 Task: Search one way flight ticket for 2 adults, 2 infants in seat and 1 infant on lap in first from Portland: Portland International Airport to Raleigh: Raleigh-durham International Airport on 8-5-2023. Choice of flights is Delta. Number of bags: 1 checked bag. Price is upto 95000. Outbound departure time preference is 6:15.
Action: Mouse moved to (282, 257)
Screenshot: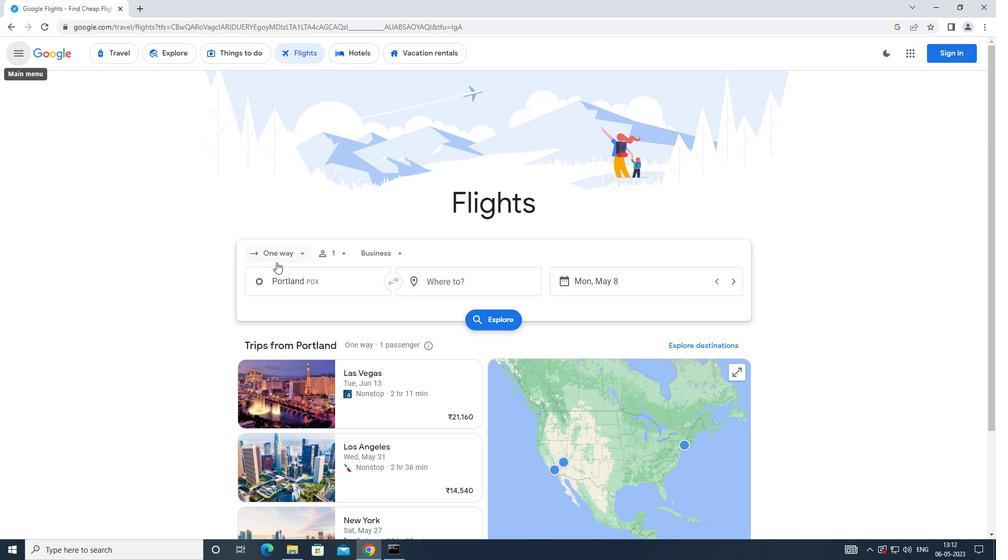 
Action: Mouse pressed left at (282, 257)
Screenshot: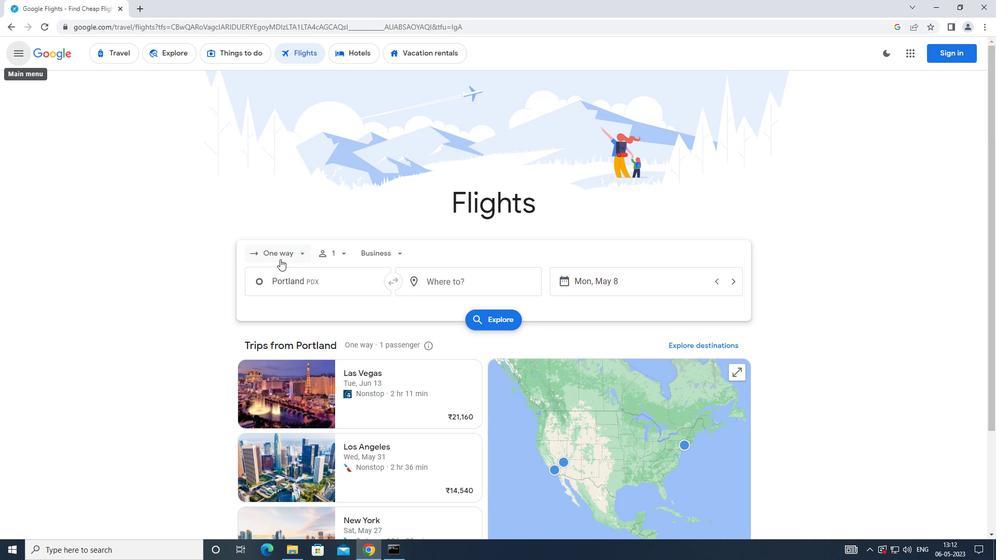 
Action: Mouse moved to (293, 296)
Screenshot: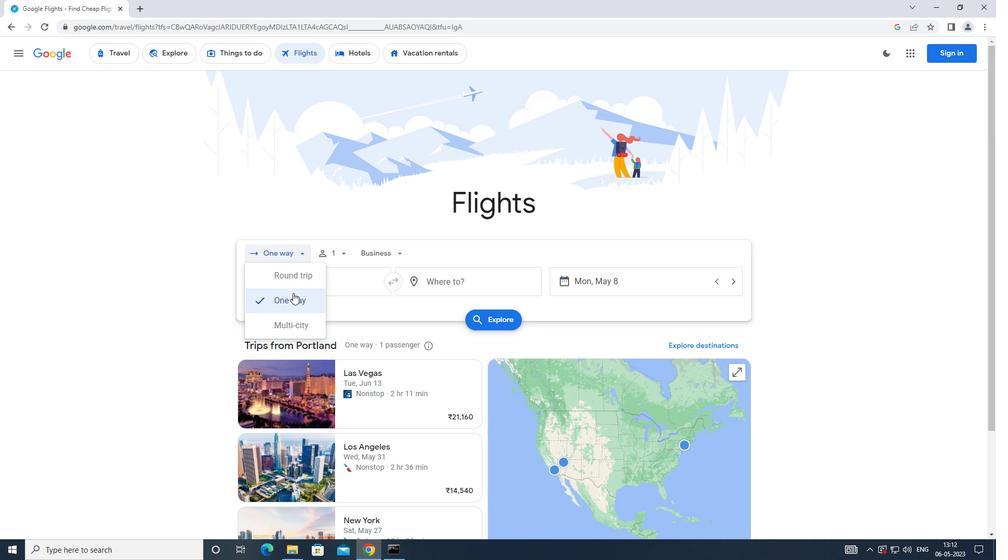 
Action: Mouse pressed left at (293, 296)
Screenshot: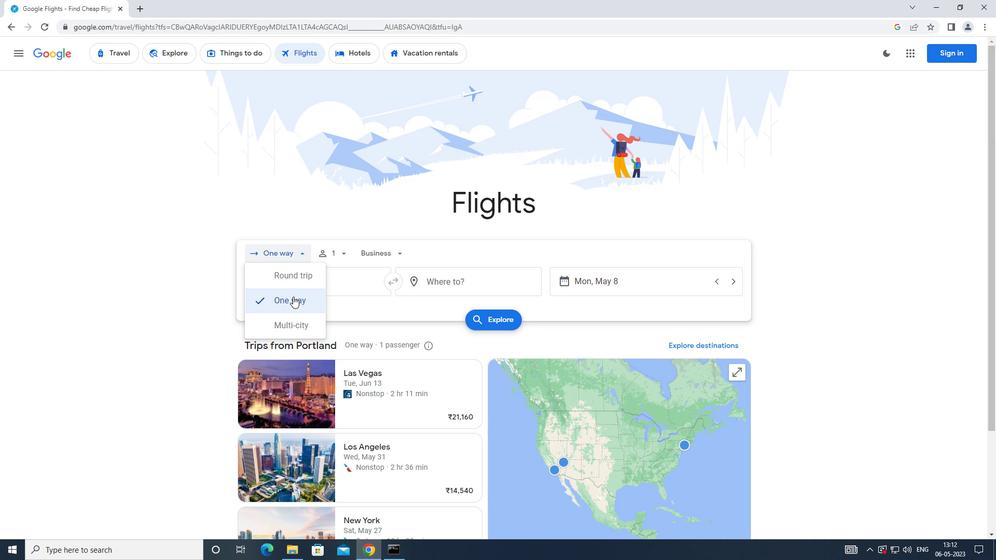 
Action: Mouse moved to (344, 252)
Screenshot: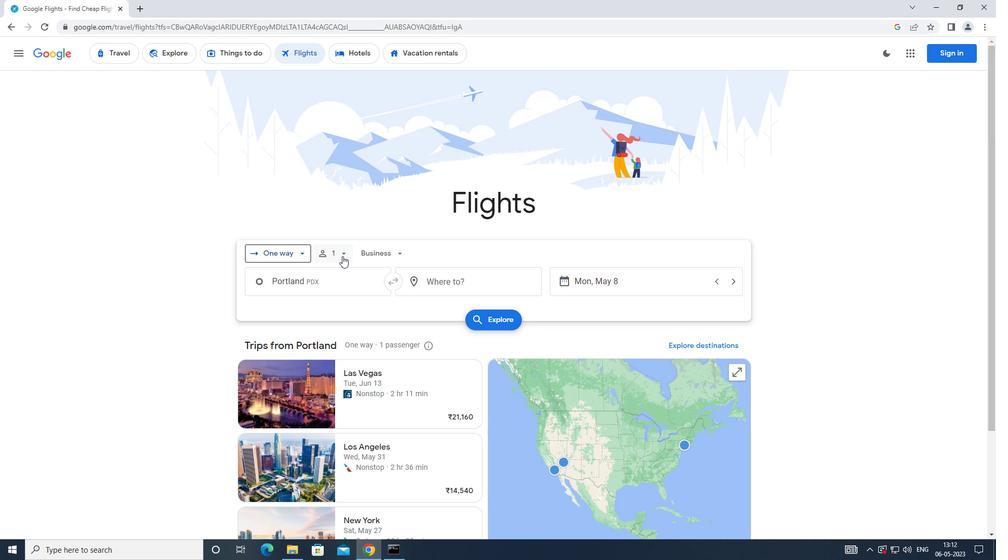 
Action: Mouse pressed left at (344, 252)
Screenshot: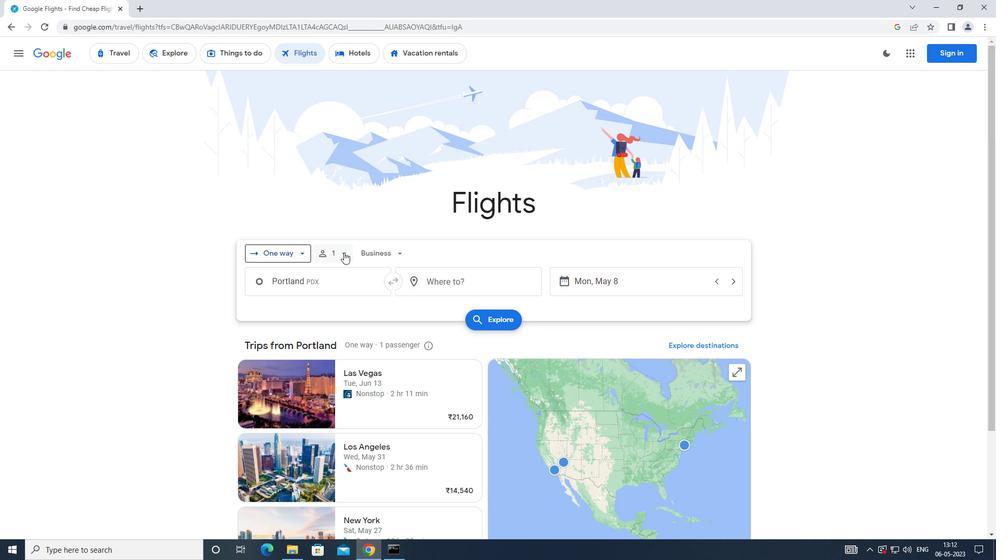 
Action: Mouse moved to (427, 283)
Screenshot: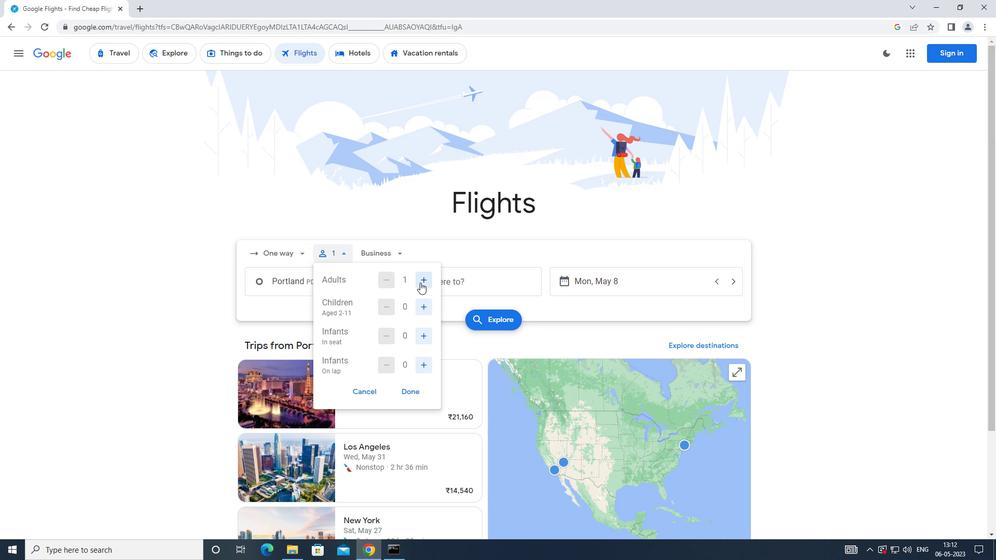 
Action: Mouse pressed left at (427, 283)
Screenshot: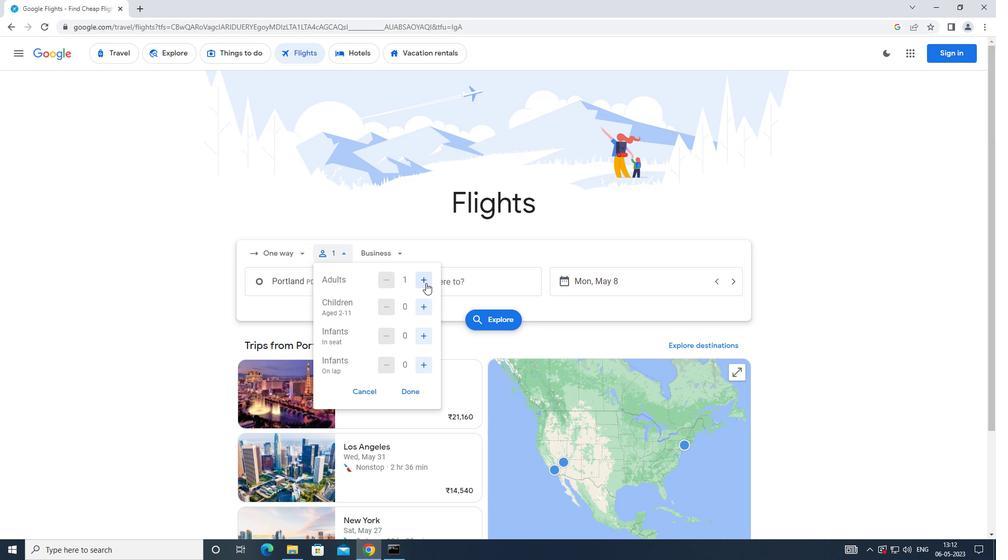 
Action: Mouse moved to (427, 311)
Screenshot: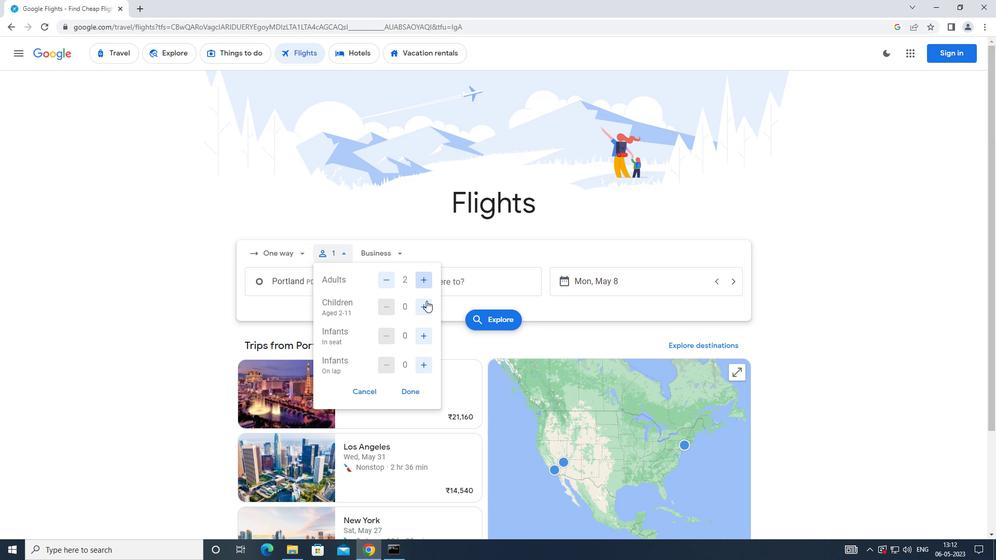 
Action: Mouse pressed left at (427, 311)
Screenshot: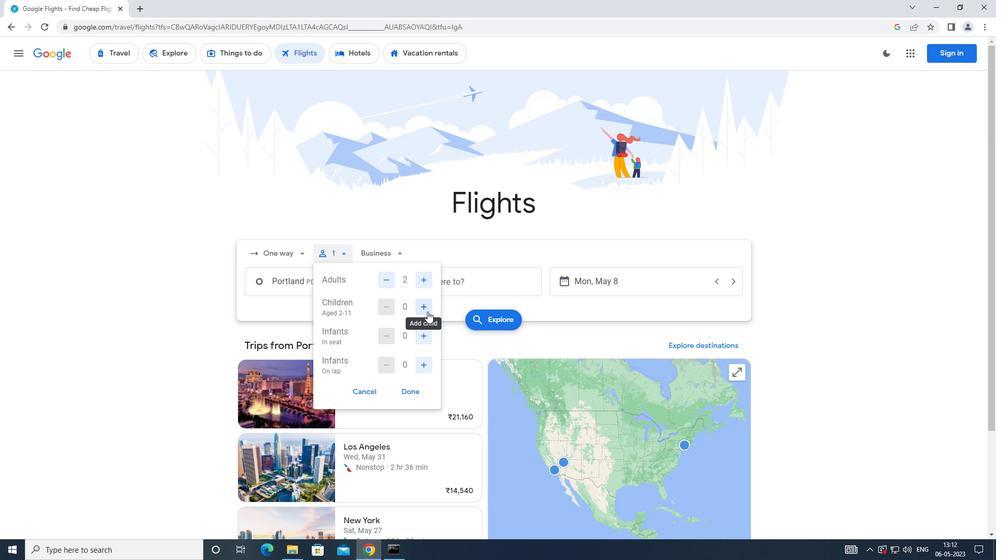 
Action: Mouse moved to (377, 306)
Screenshot: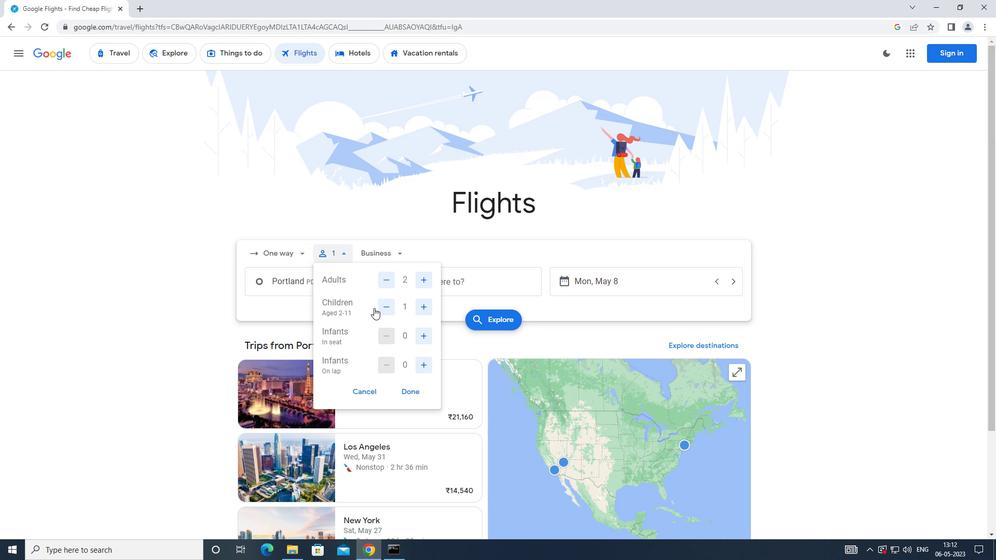 
Action: Mouse pressed left at (377, 306)
Screenshot: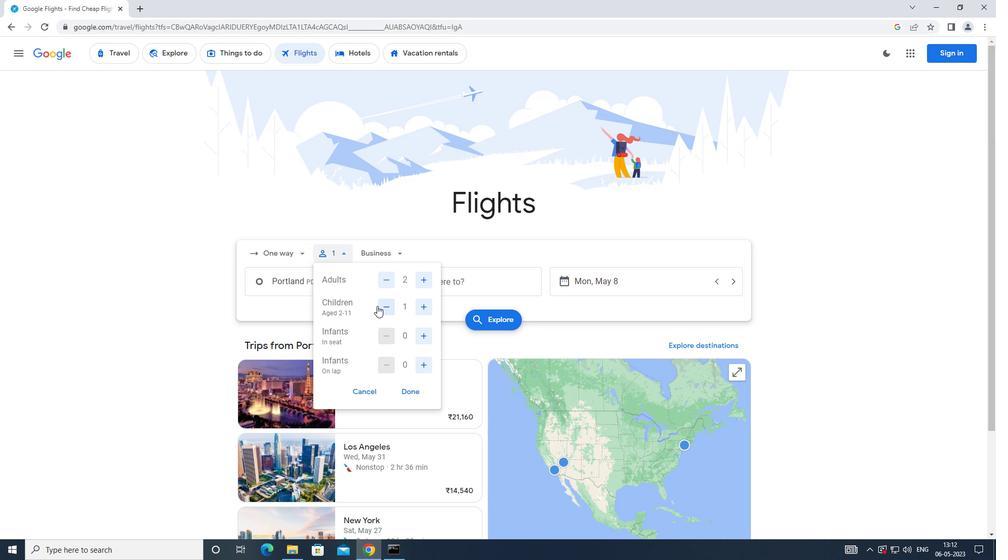
Action: Mouse moved to (425, 341)
Screenshot: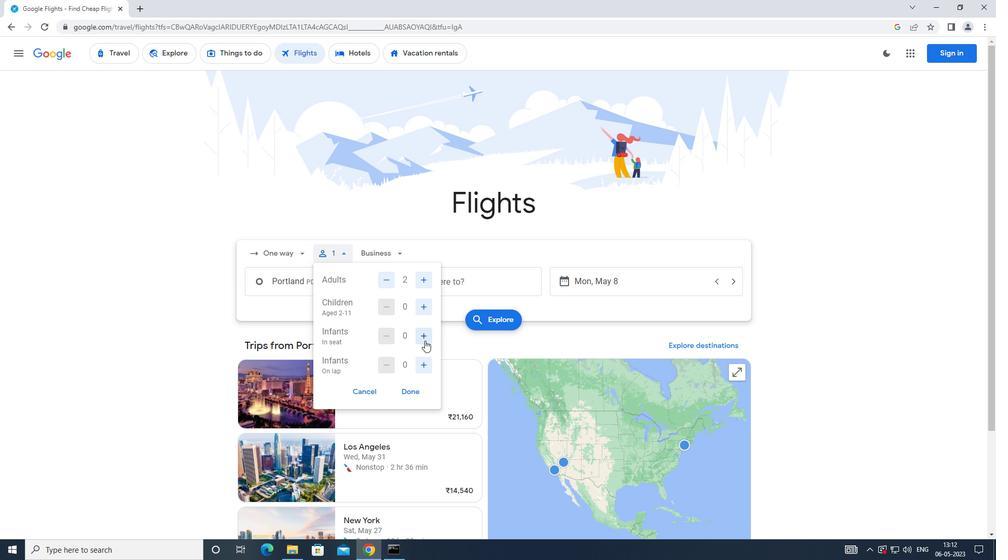 
Action: Mouse pressed left at (425, 341)
Screenshot: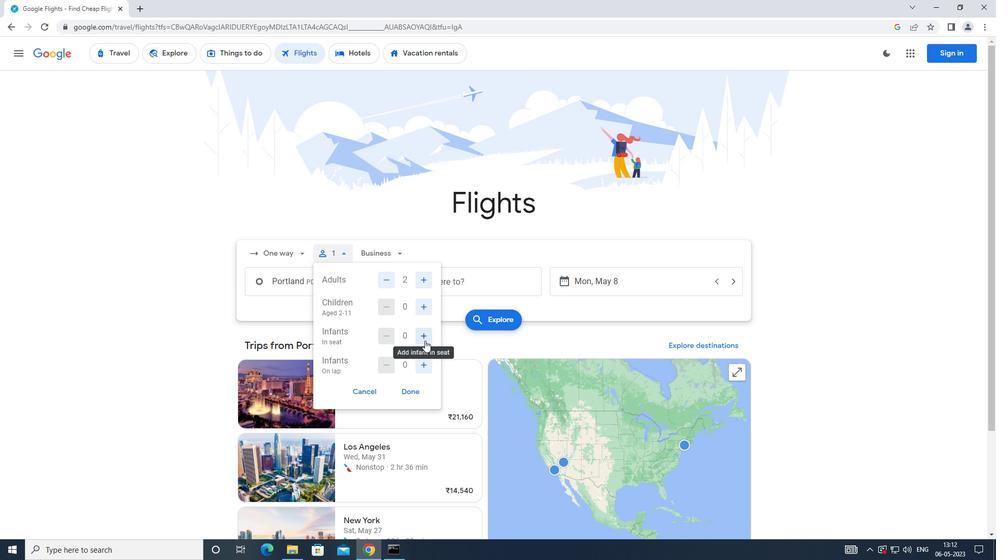 
Action: Mouse pressed left at (425, 341)
Screenshot: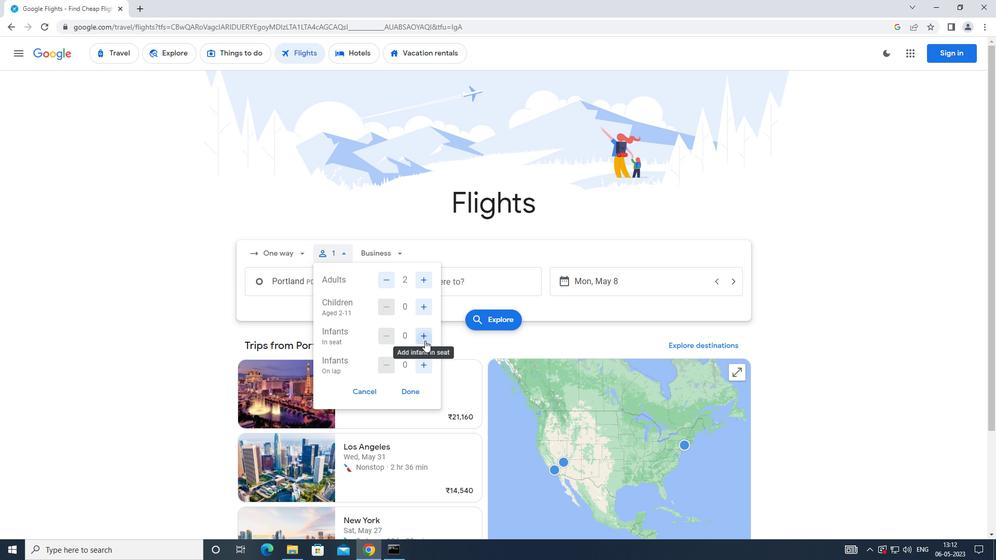 
Action: Mouse moved to (420, 364)
Screenshot: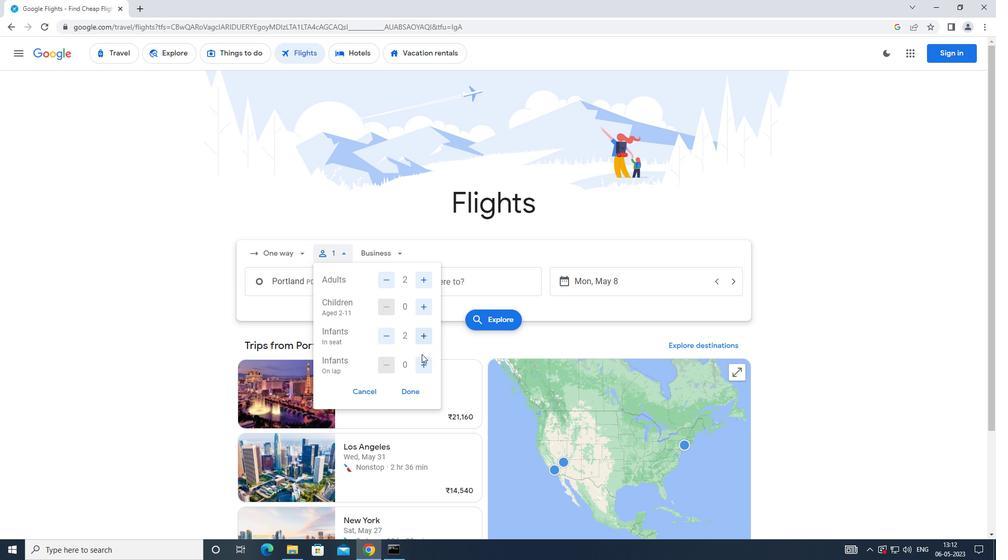 
Action: Mouse pressed left at (420, 364)
Screenshot: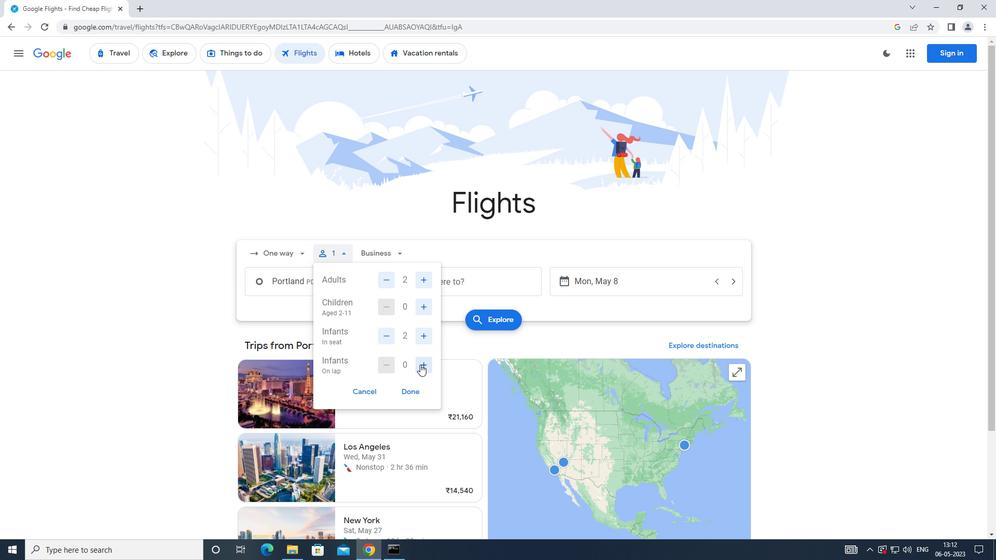 
Action: Mouse moved to (414, 389)
Screenshot: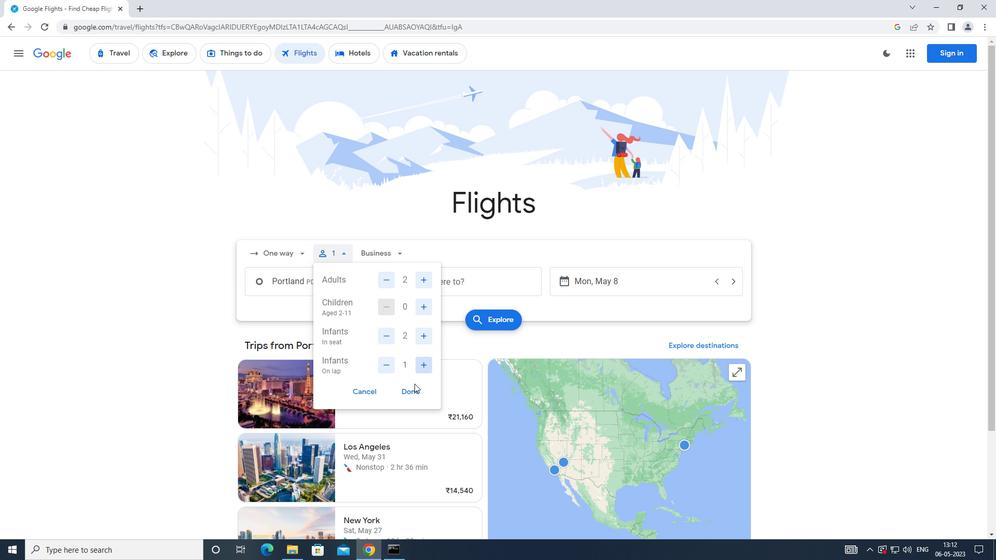 
Action: Mouse pressed left at (414, 389)
Screenshot: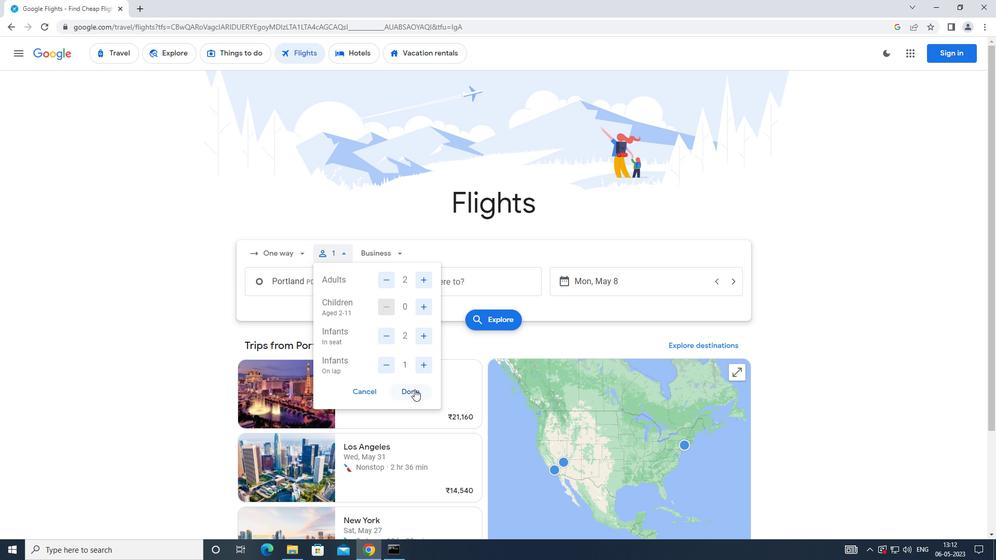 
Action: Mouse moved to (402, 254)
Screenshot: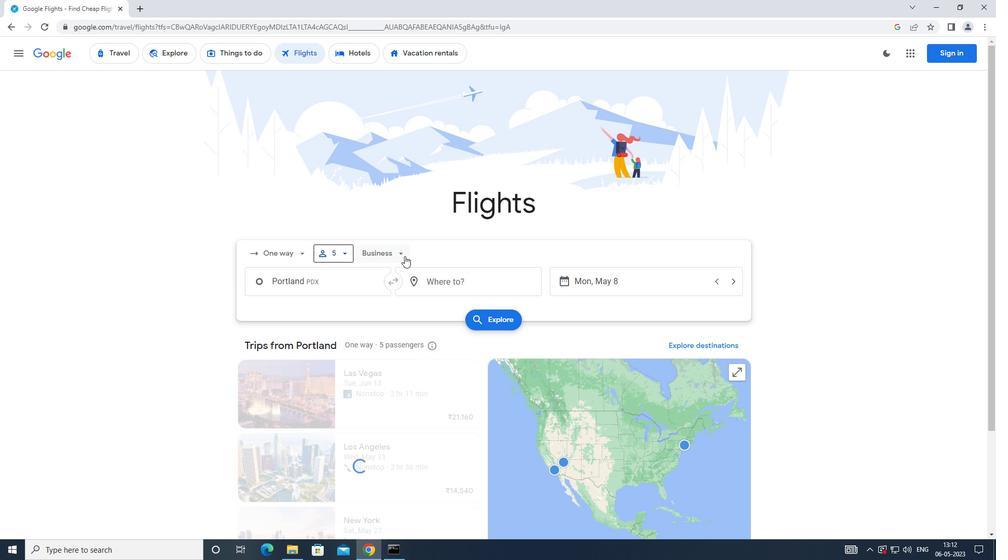 
Action: Mouse pressed left at (402, 254)
Screenshot: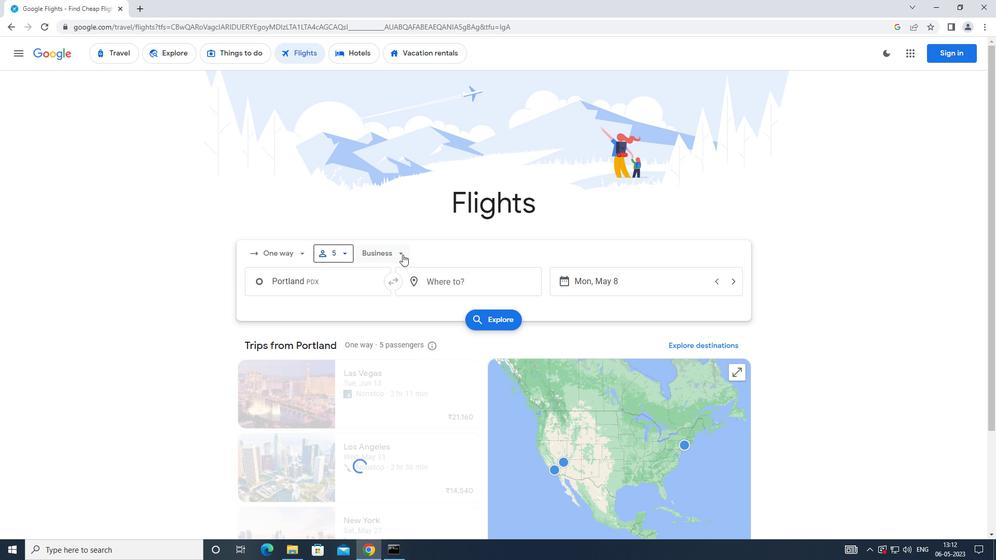 
Action: Mouse moved to (414, 356)
Screenshot: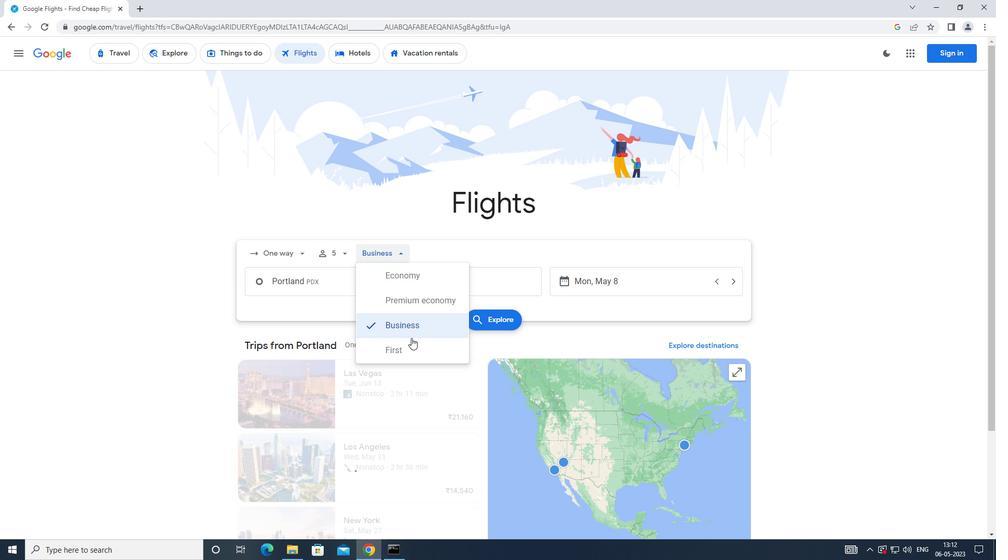 
Action: Mouse pressed left at (414, 356)
Screenshot: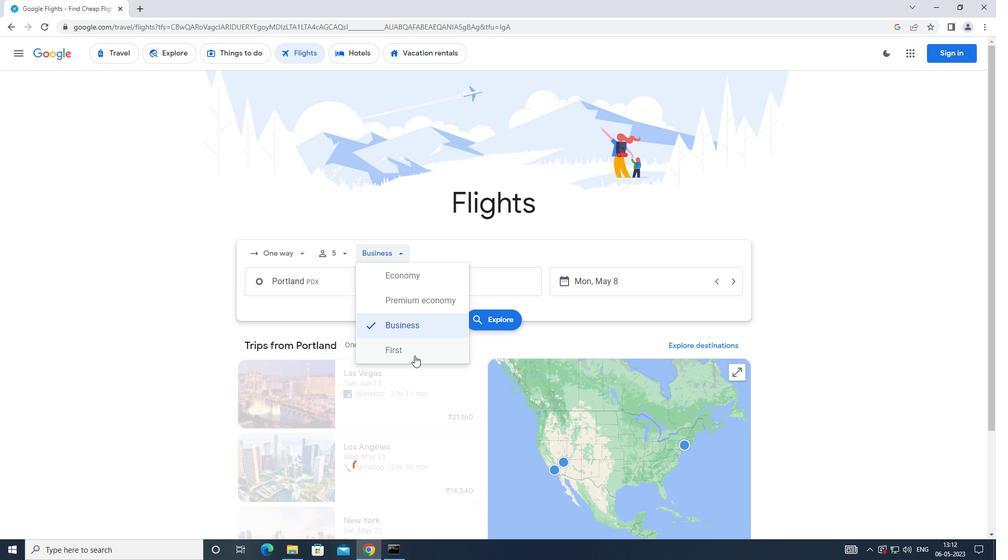 
Action: Mouse moved to (347, 287)
Screenshot: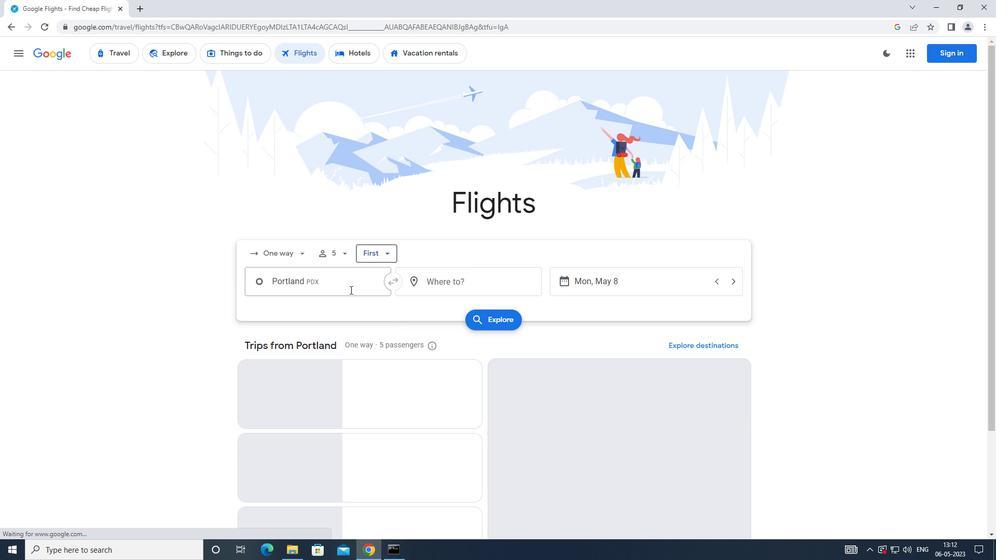 
Action: Mouse pressed left at (347, 287)
Screenshot: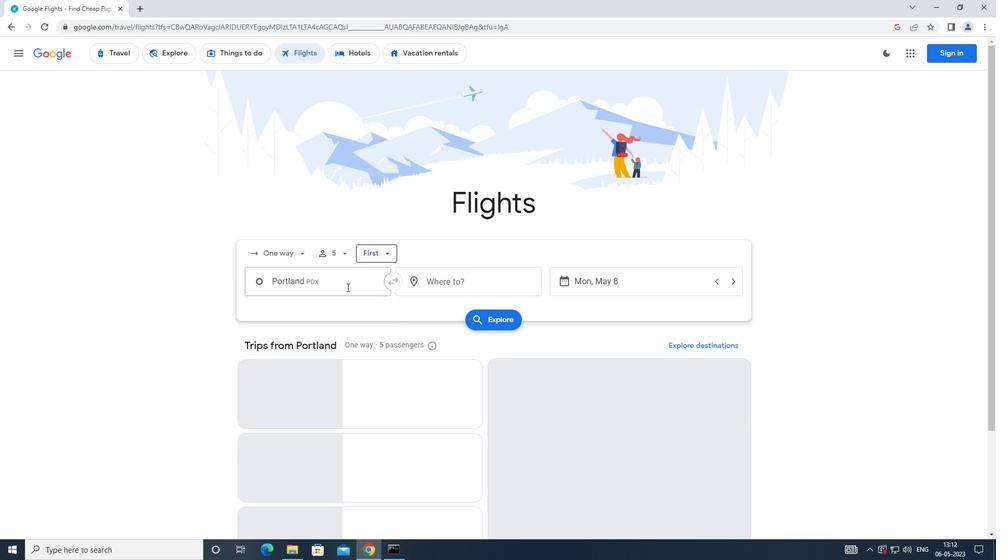 
Action: Mouse moved to (347, 334)
Screenshot: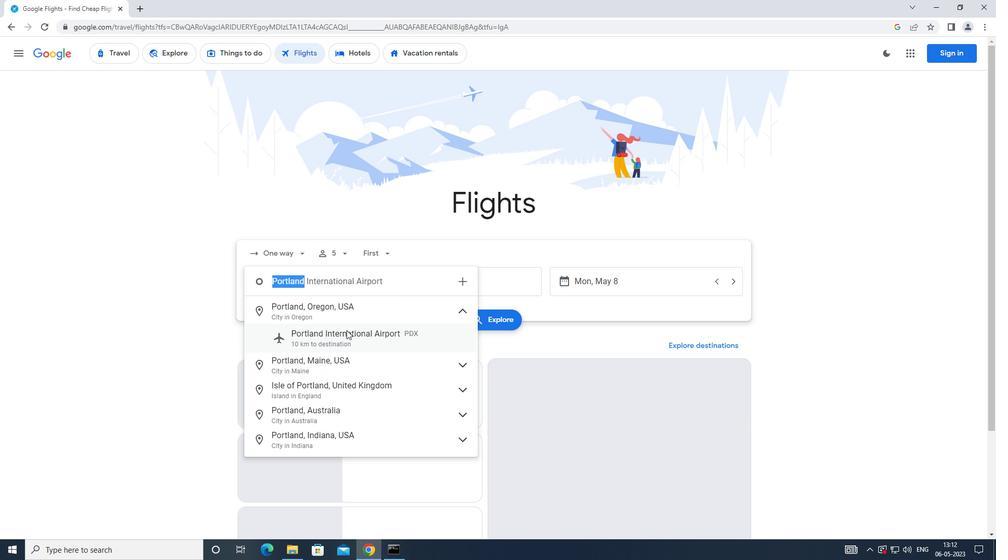 
Action: Mouse pressed left at (347, 334)
Screenshot: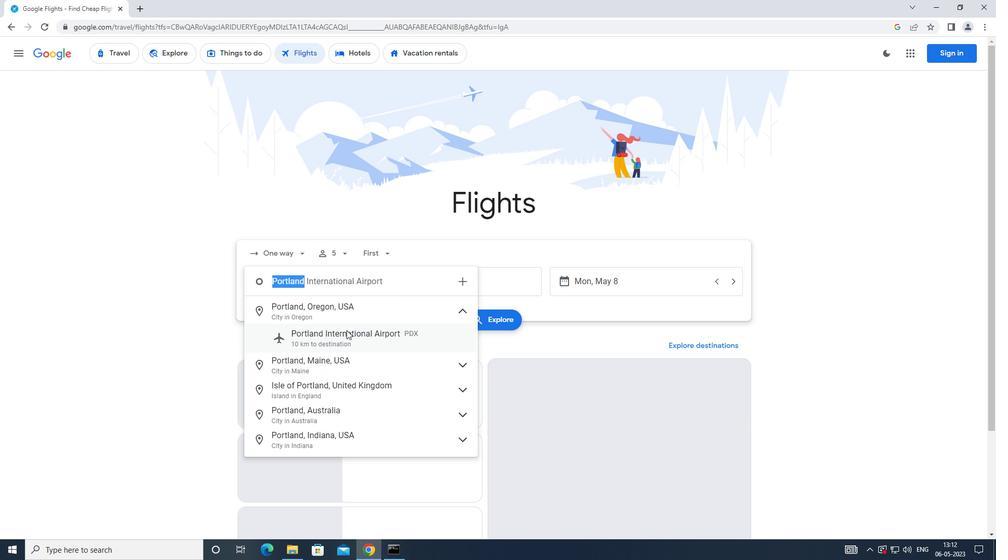 
Action: Mouse moved to (450, 281)
Screenshot: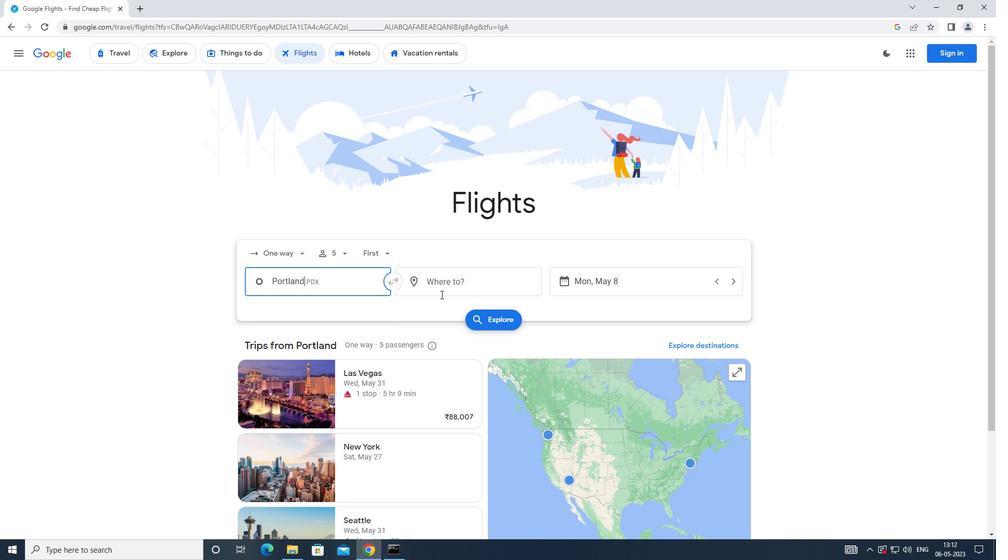 
Action: Mouse pressed left at (450, 281)
Screenshot: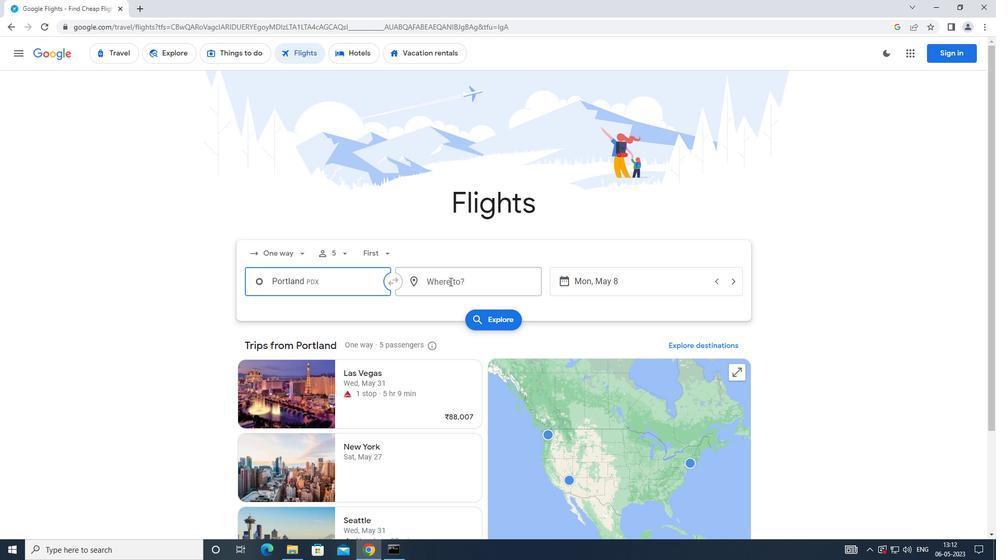 
Action: Mouse moved to (464, 383)
Screenshot: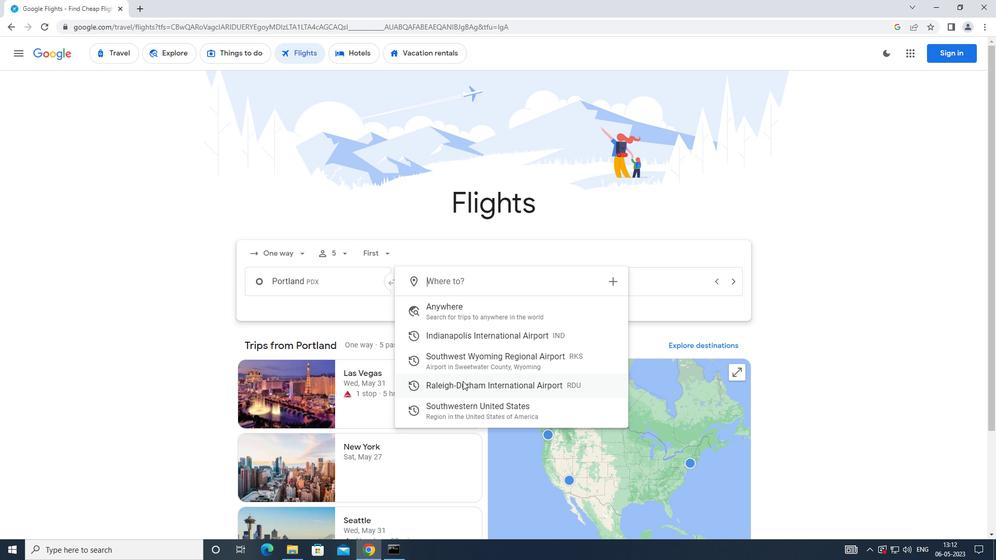 
Action: Mouse pressed left at (464, 383)
Screenshot: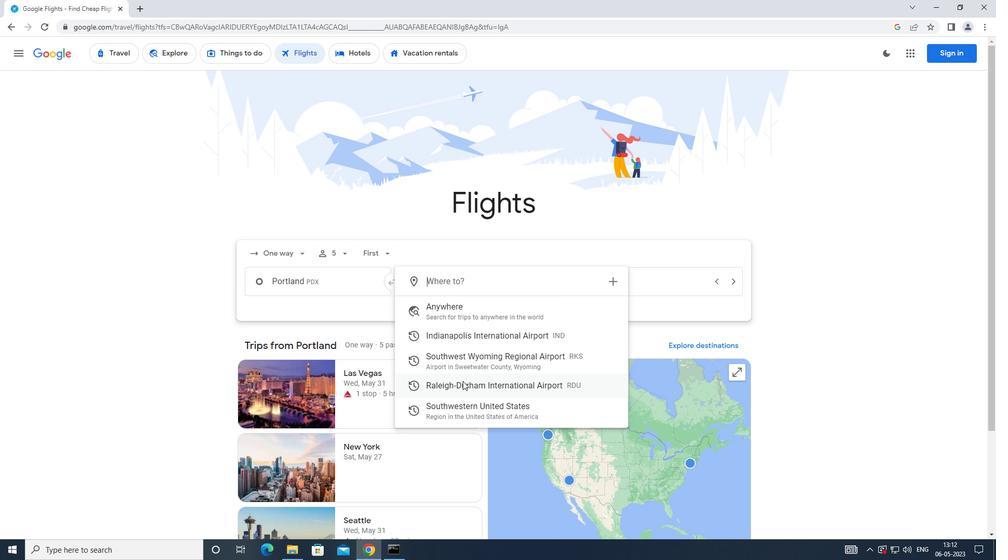
Action: Mouse moved to (559, 285)
Screenshot: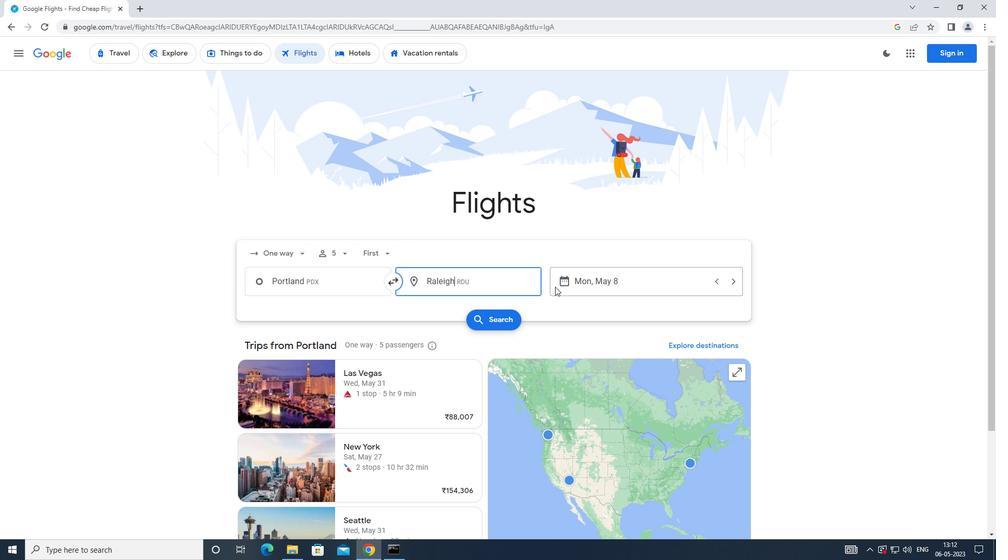 
Action: Mouse pressed left at (559, 285)
Screenshot: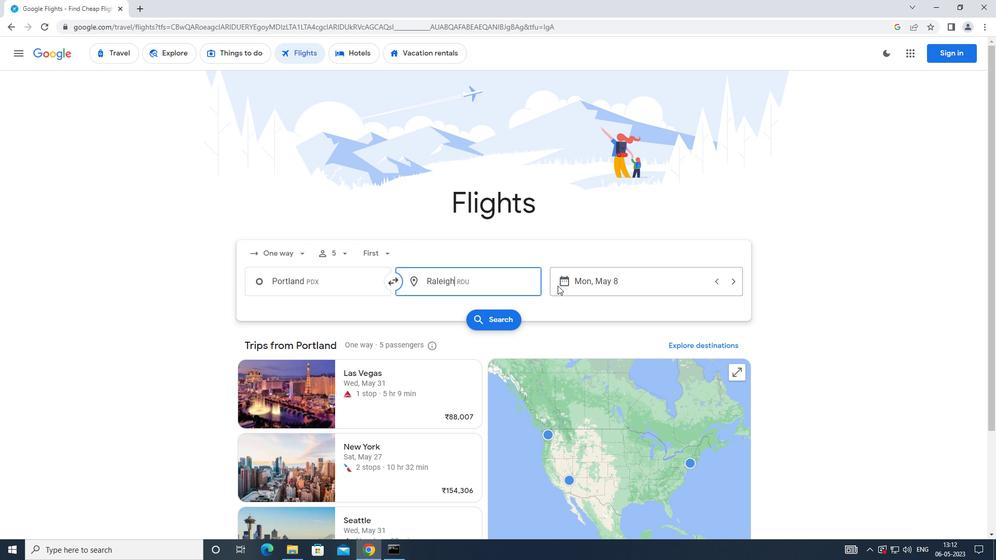 
Action: Mouse moved to (409, 372)
Screenshot: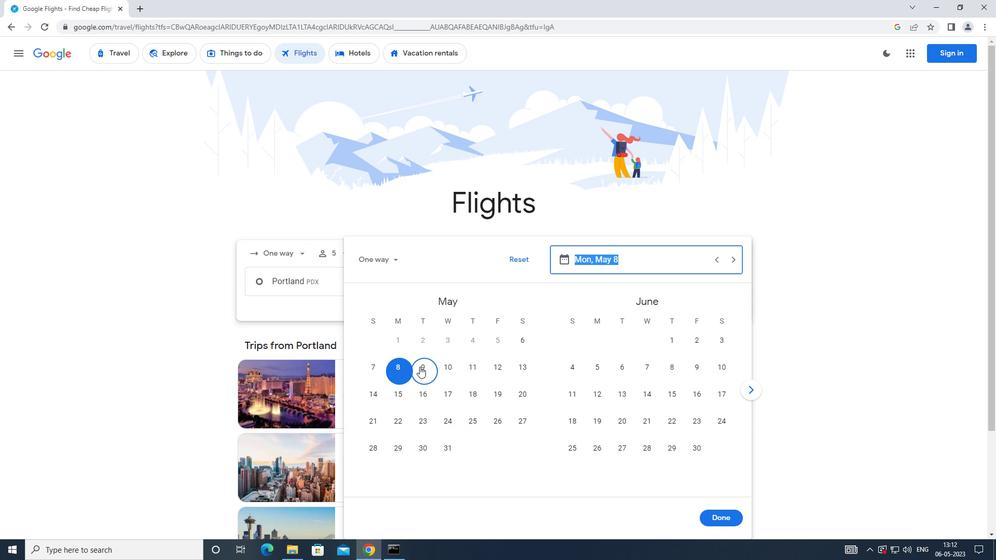 
Action: Mouse pressed left at (409, 372)
Screenshot: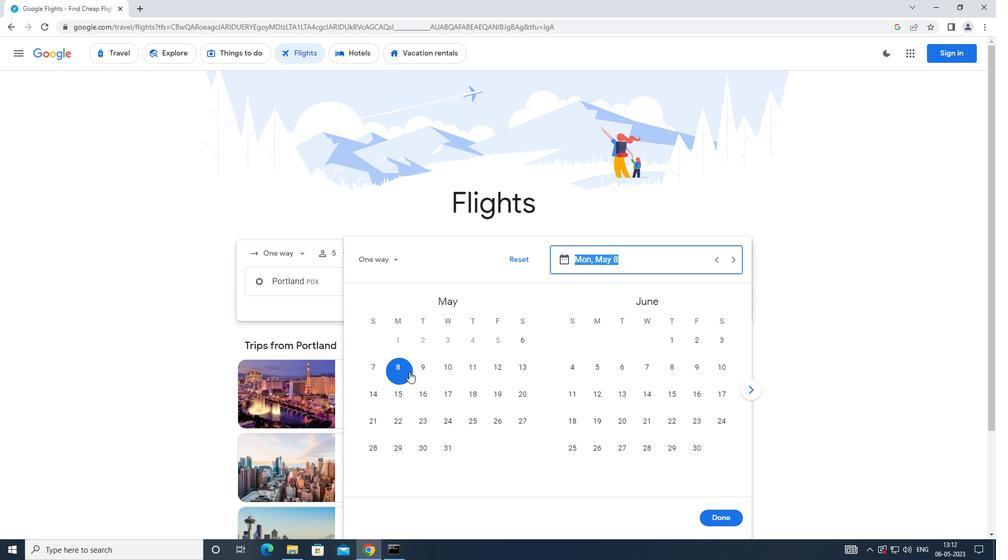 
Action: Mouse moved to (726, 524)
Screenshot: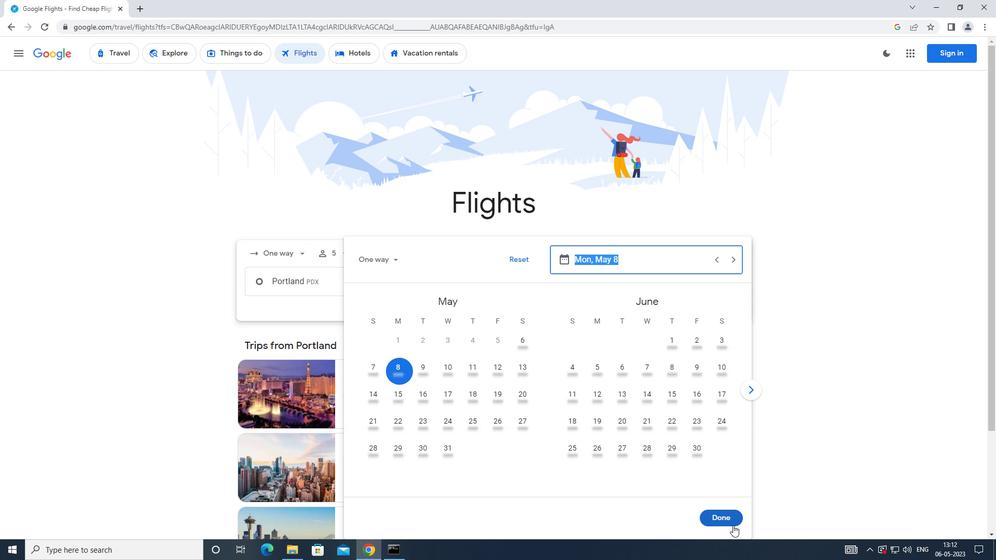 
Action: Mouse pressed left at (726, 524)
Screenshot: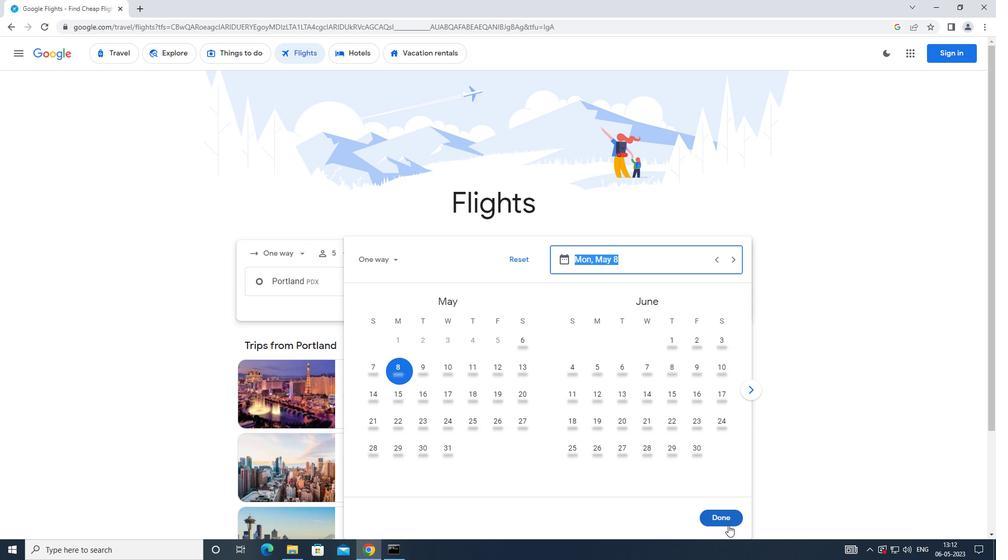 
Action: Mouse moved to (490, 319)
Screenshot: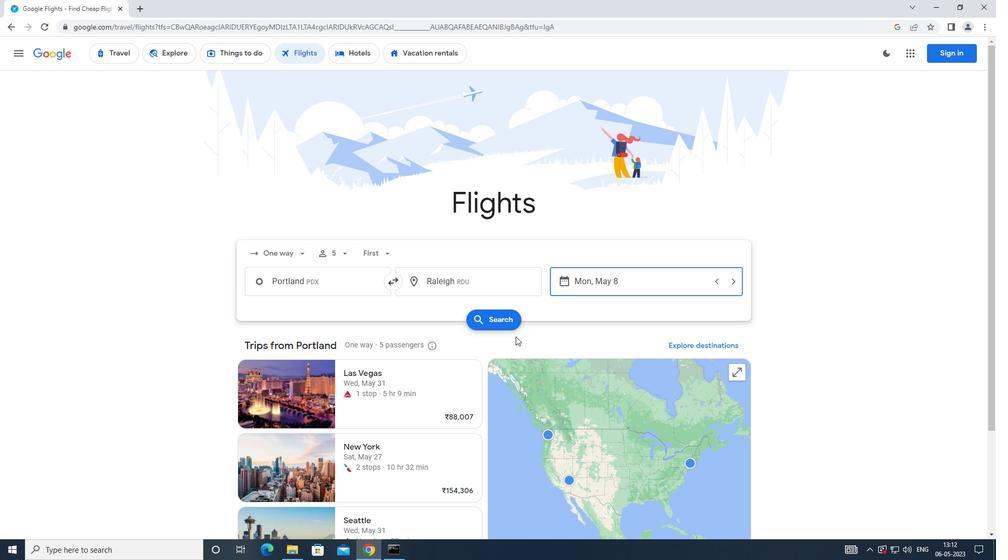 
Action: Mouse pressed left at (490, 319)
Screenshot: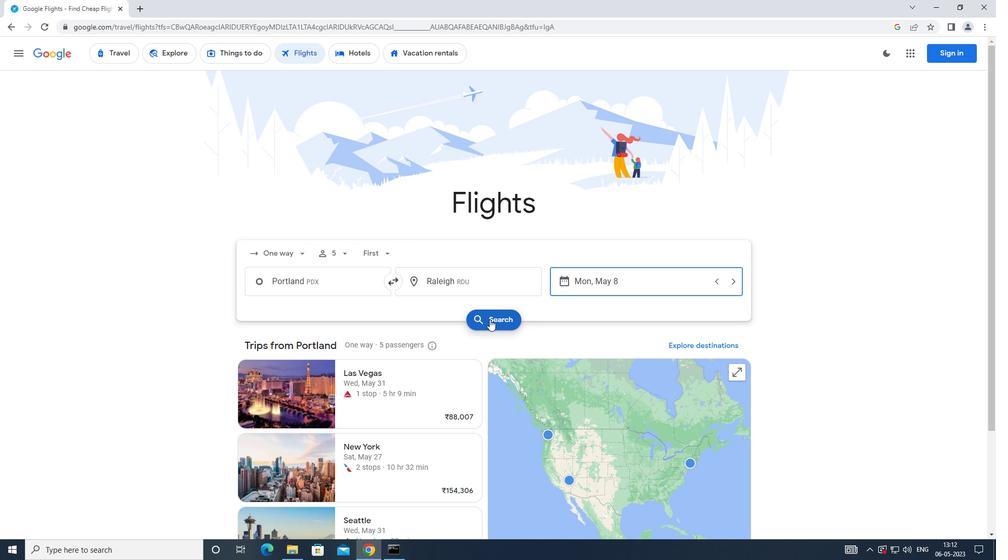 
Action: Mouse moved to (247, 150)
Screenshot: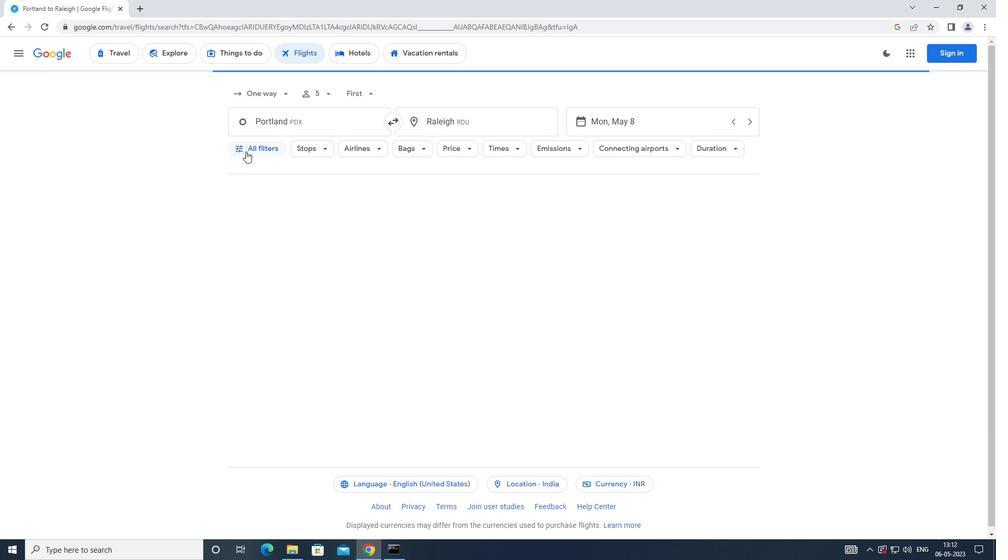 
Action: Mouse pressed left at (247, 150)
Screenshot: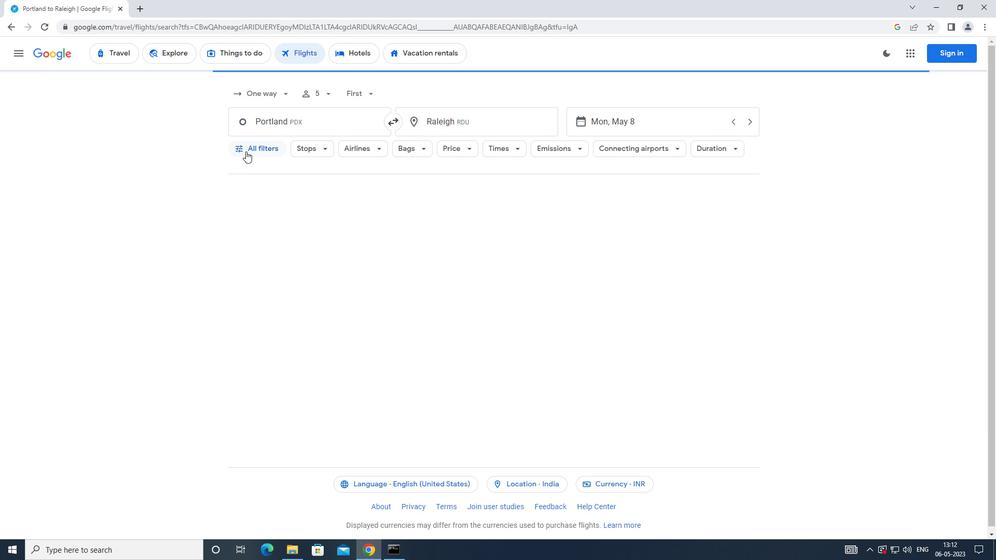 
Action: Mouse moved to (384, 372)
Screenshot: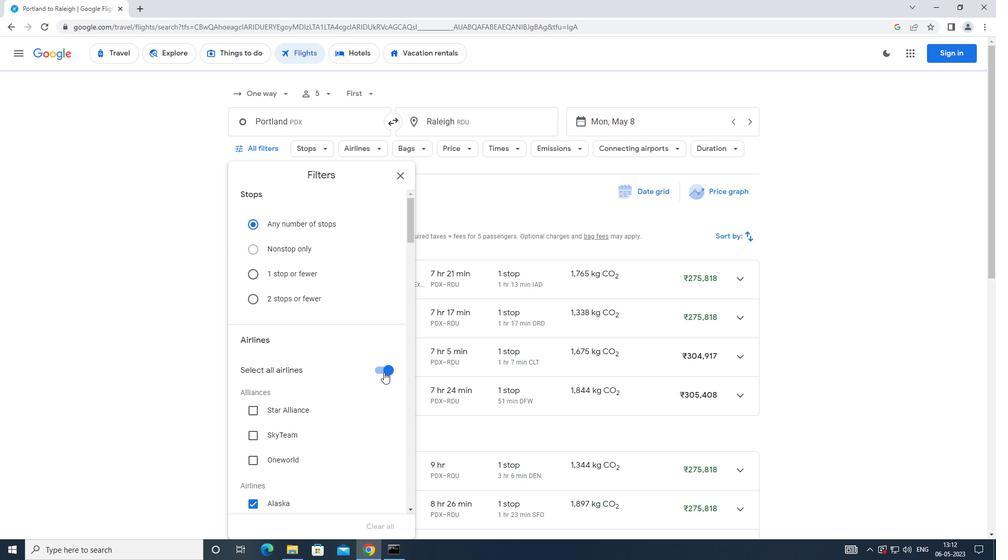 
Action: Mouse pressed left at (384, 372)
Screenshot: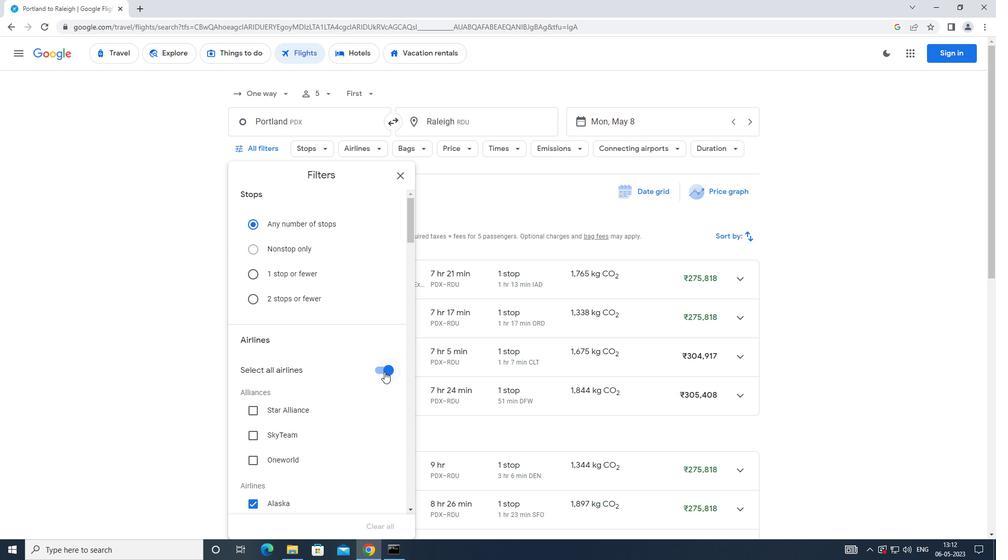 
Action: Mouse moved to (333, 435)
Screenshot: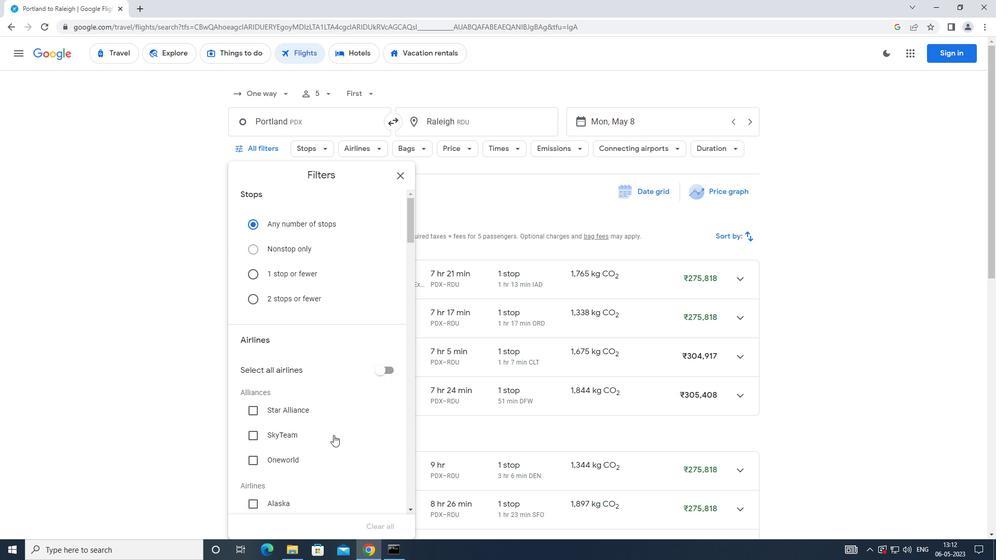 
Action: Mouse scrolled (333, 434) with delta (0, 0)
Screenshot: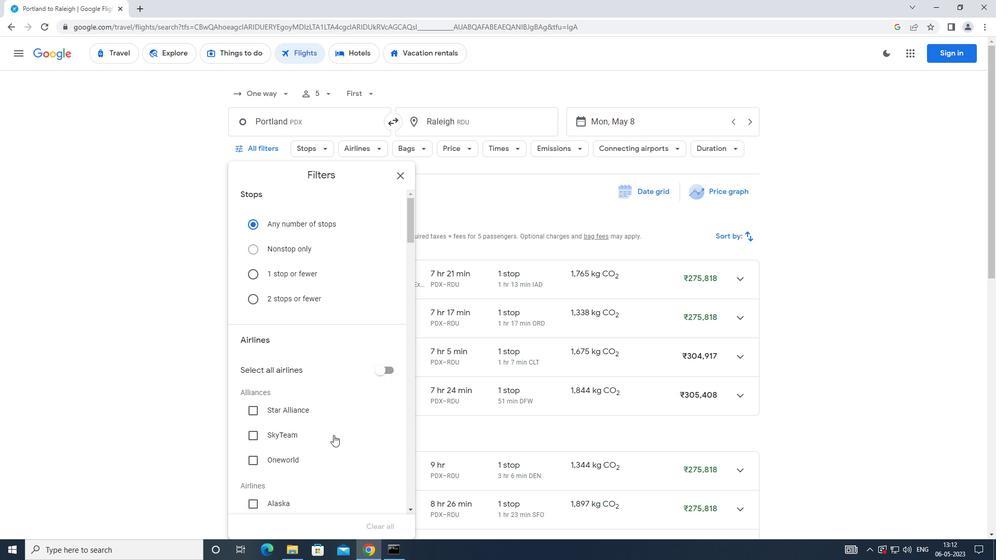 
Action: Mouse moved to (332, 436)
Screenshot: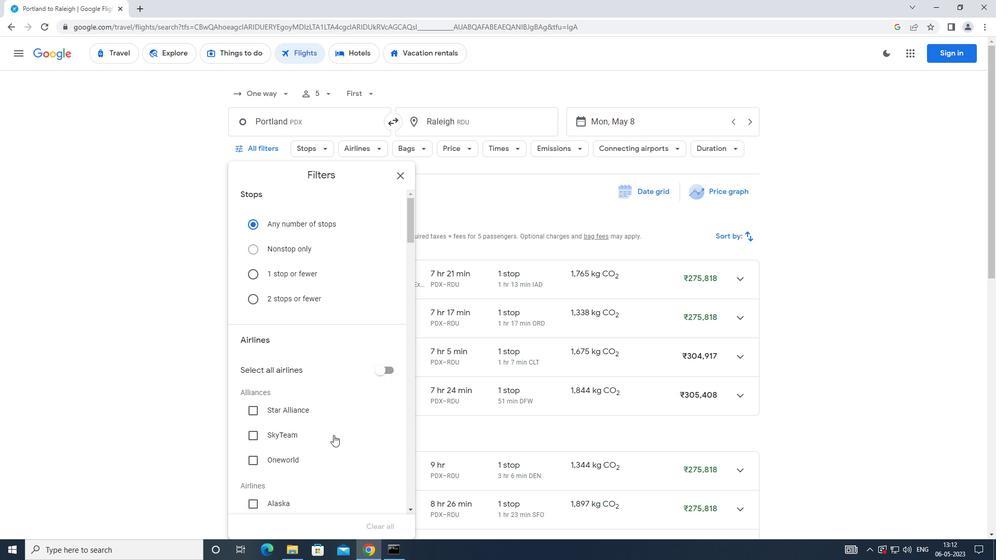 
Action: Mouse scrolled (332, 435) with delta (0, 0)
Screenshot: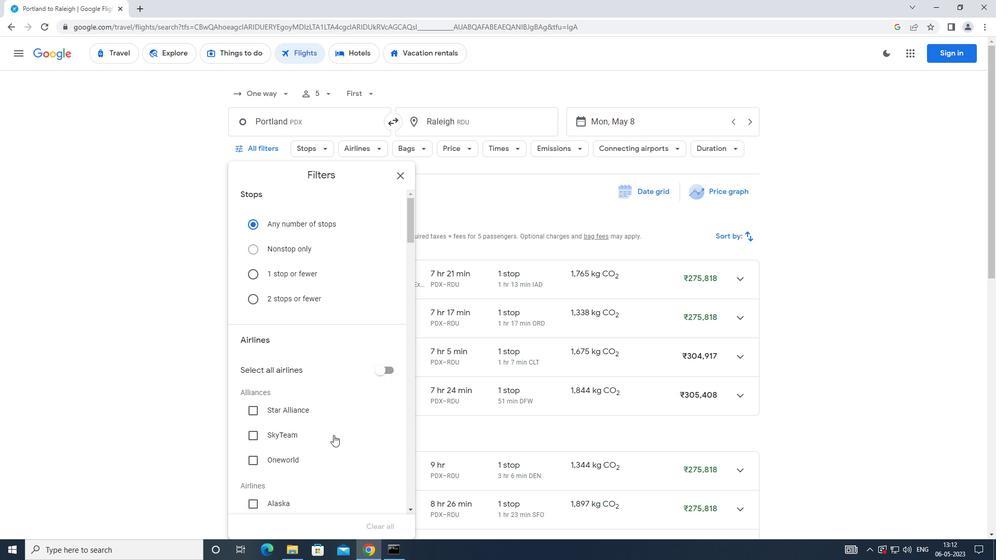 
Action: Mouse scrolled (332, 435) with delta (0, 0)
Screenshot: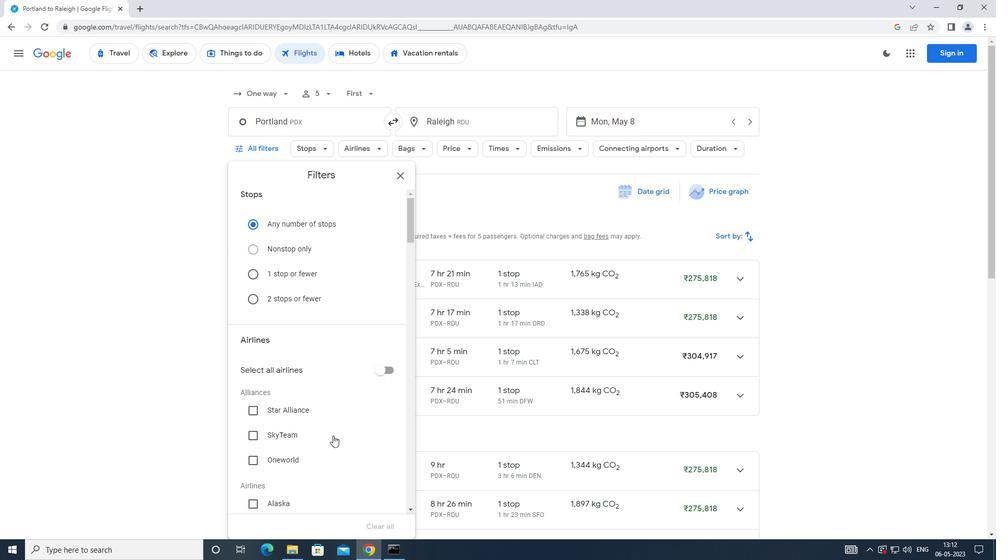 
Action: Mouse moved to (256, 399)
Screenshot: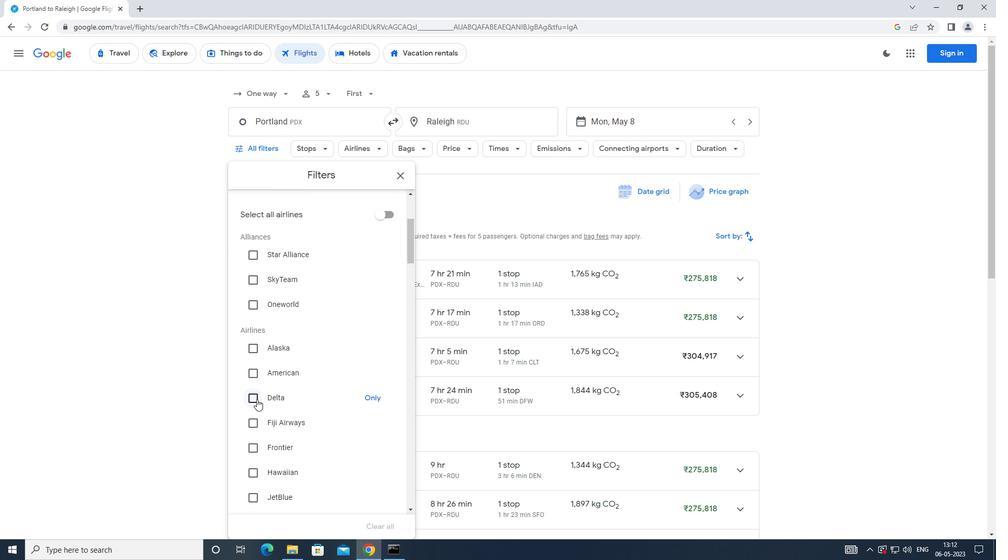 
Action: Mouse pressed left at (256, 399)
Screenshot: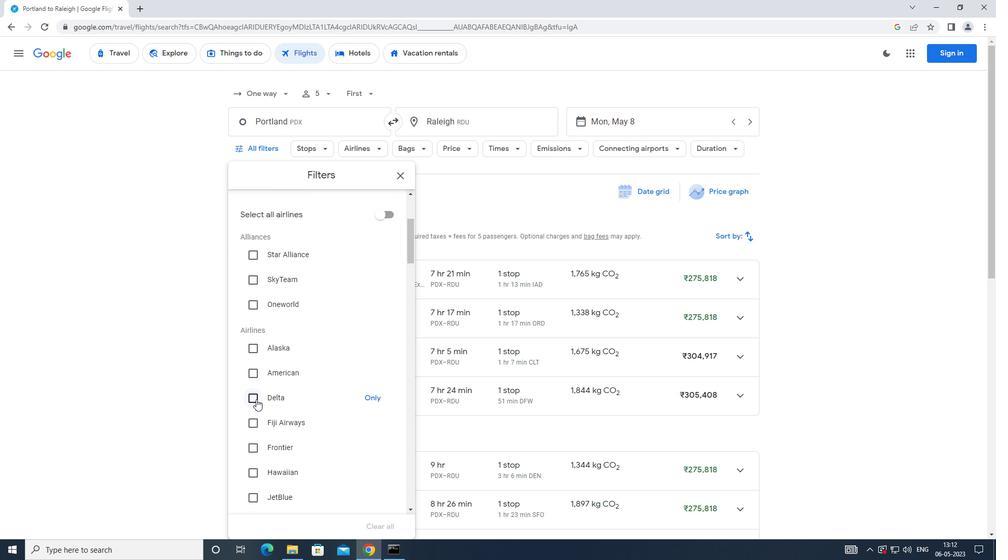 
Action: Mouse moved to (295, 389)
Screenshot: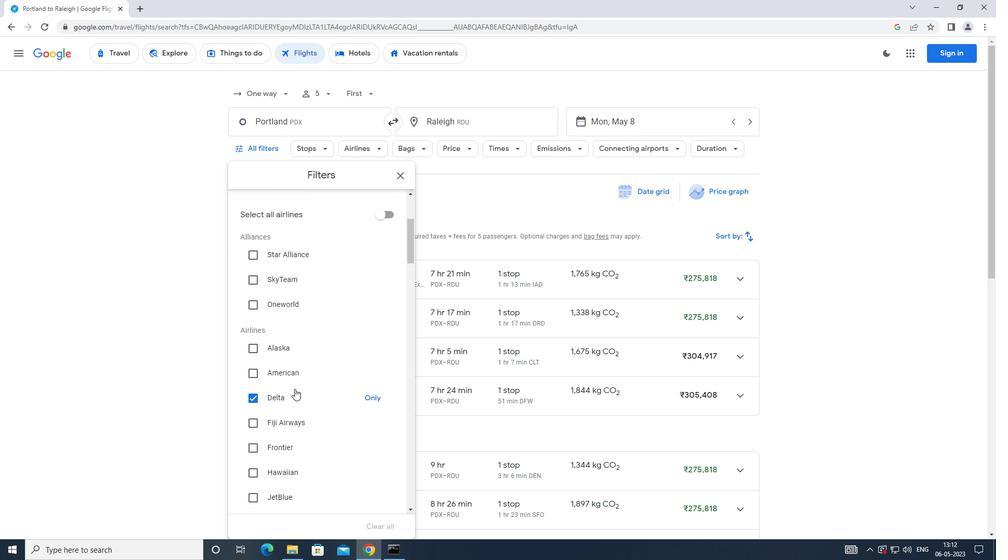 
Action: Mouse scrolled (295, 388) with delta (0, 0)
Screenshot: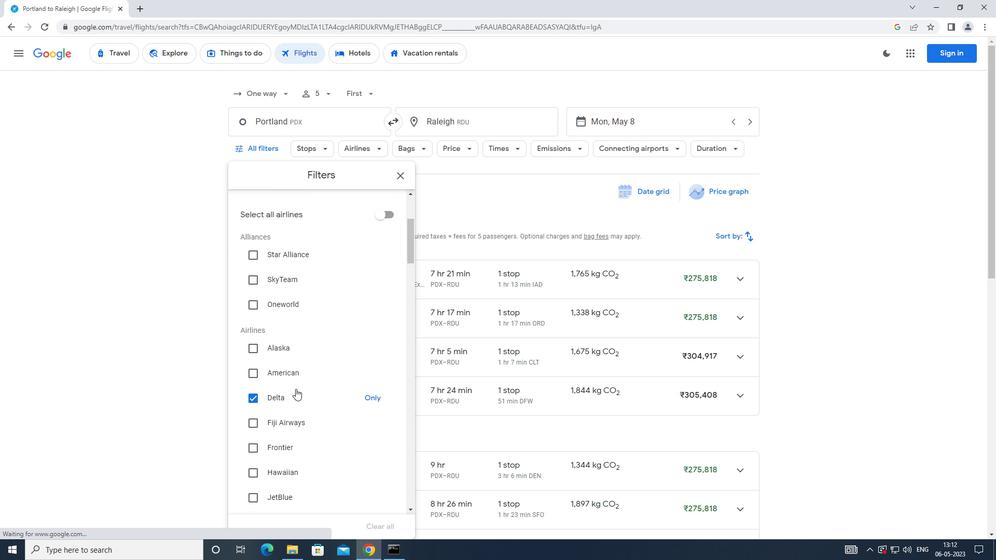 
Action: Mouse scrolled (295, 388) with delta (0, 0)
Screenshot: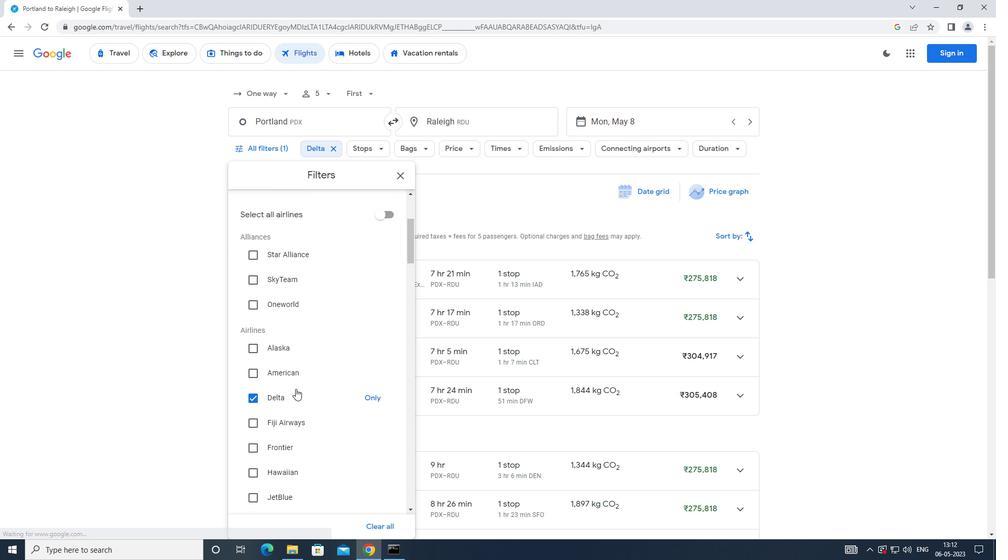 
Action: Mouse moved to (296, 388)
Screenshot: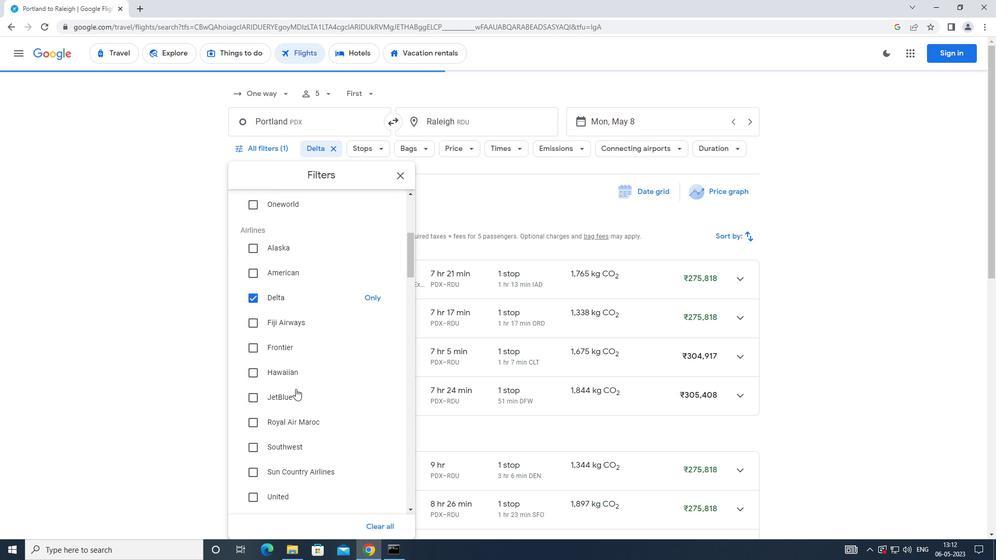 
Action: Mouse scrolled (296, 387) with delta (0, 0)
Screenshot: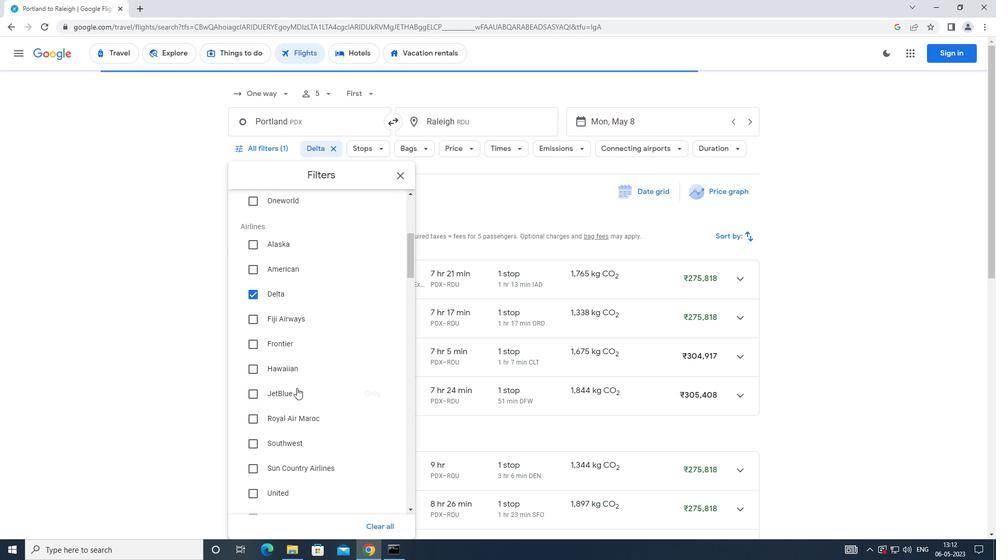 
Action: Mouse scrolled (296, 387) with delta (0, 0)
Screenshot: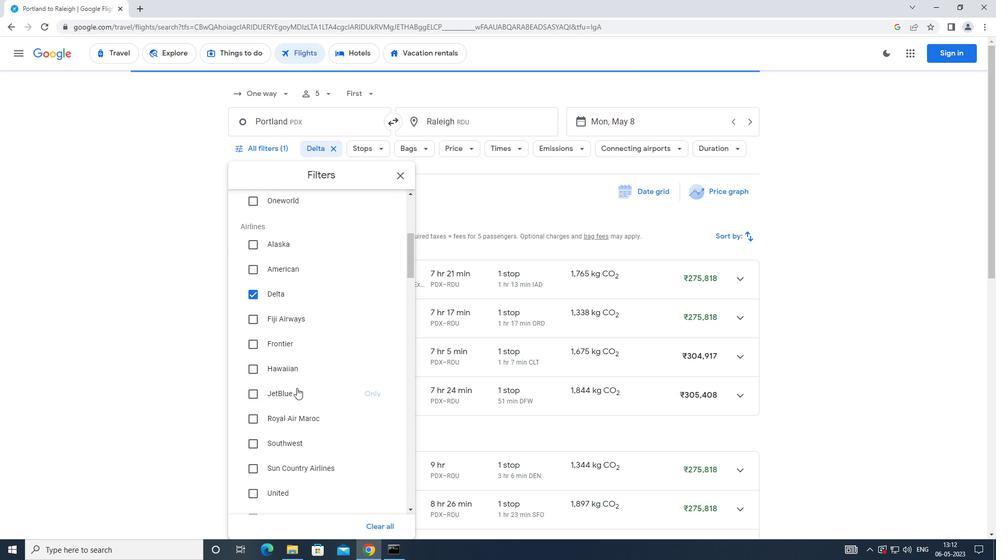 
Action: Mouse moved to (297, 387)
Screenshot: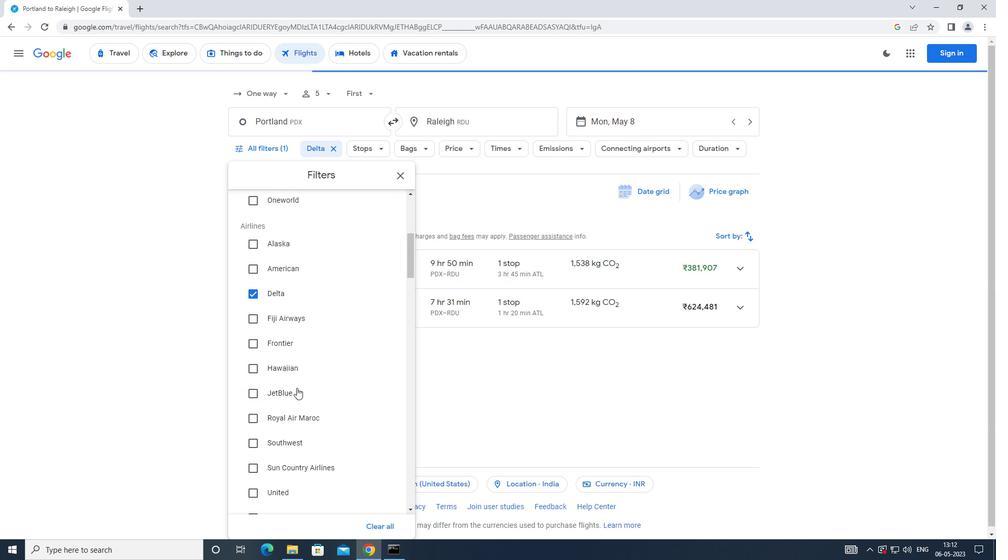 
Action: Mouse scrolled (297, 387) with delta (0, 0)
Screenshot: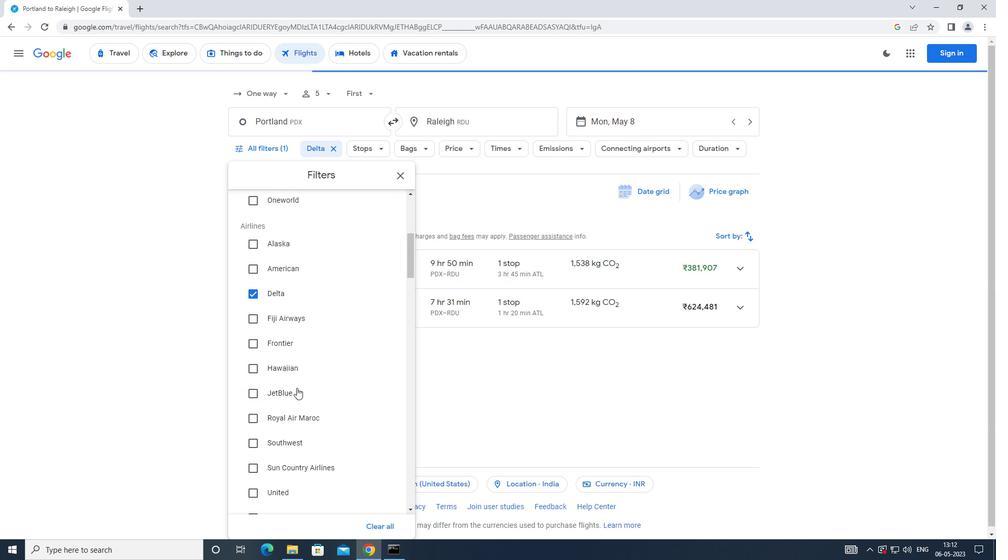 
Action: Mouse moved to (300, 386)
Screenshot: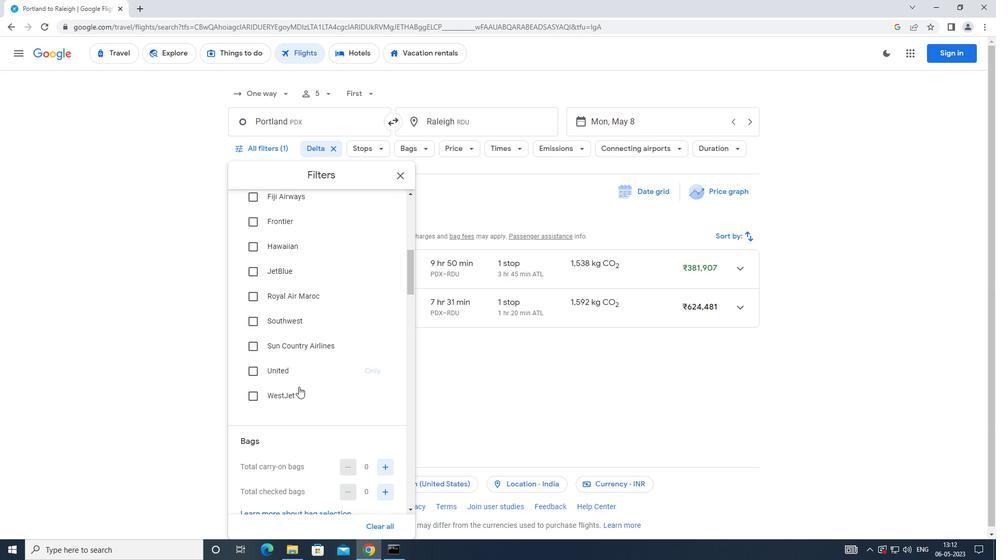 
Action: Mouse scrolled (300, 386) with delta (0, 0)
Screenshot: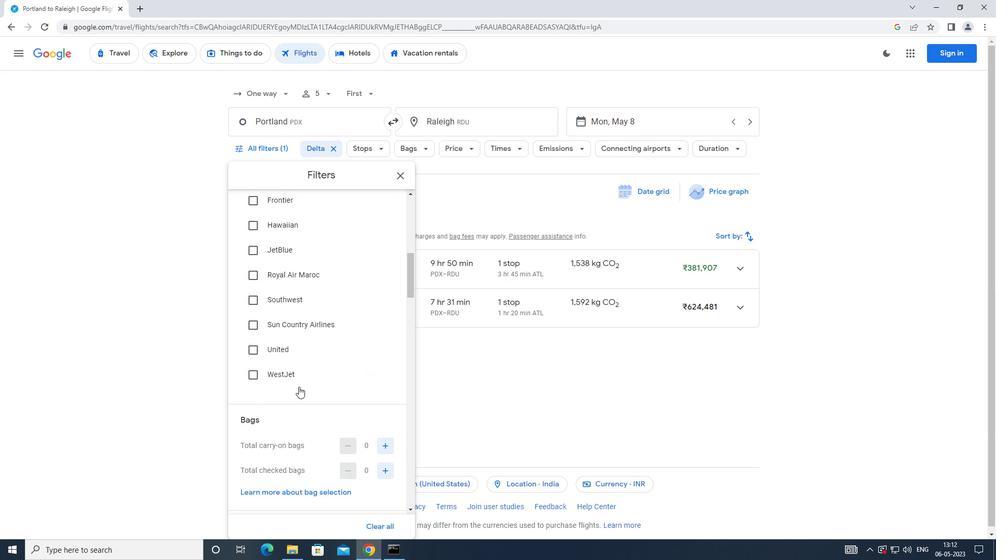 
Action: Mouse moved to (379, 407)
Screenshot: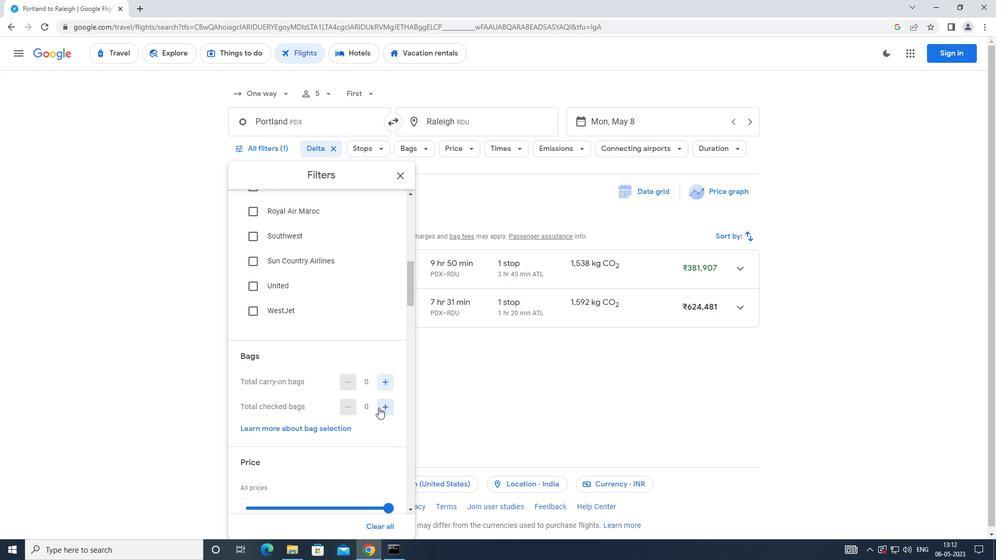 
Action: Mouse pressed left at (379, 407)
Screenshot: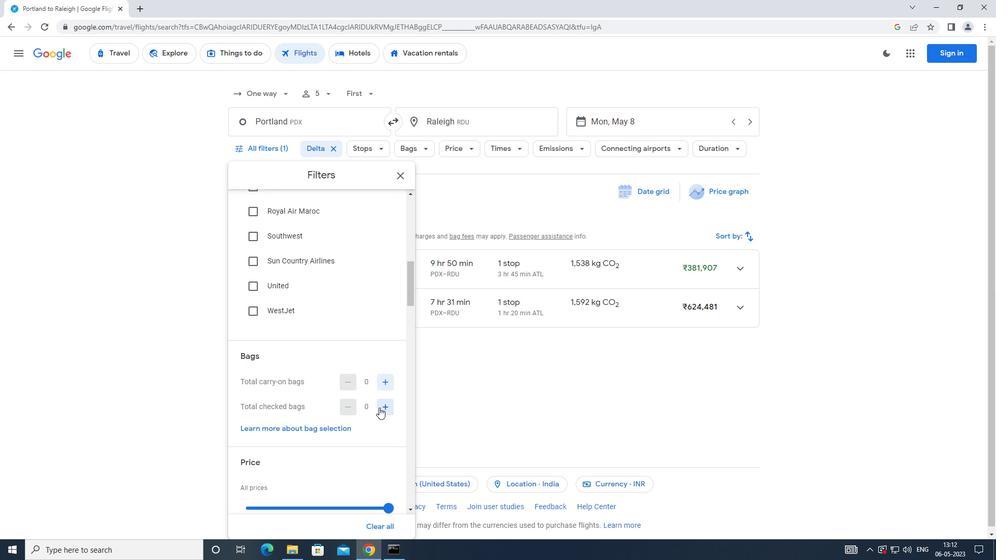 
Action: Mouse moved to (377, 387)
Screenshot: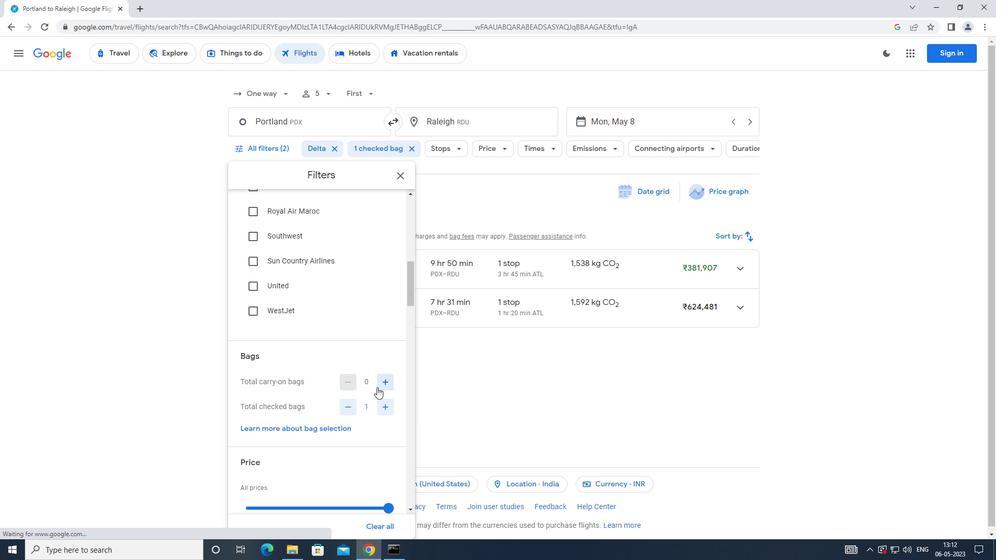 
Action: Mouse scrolled (377, 386) with delta (0, 0)
Screenshot: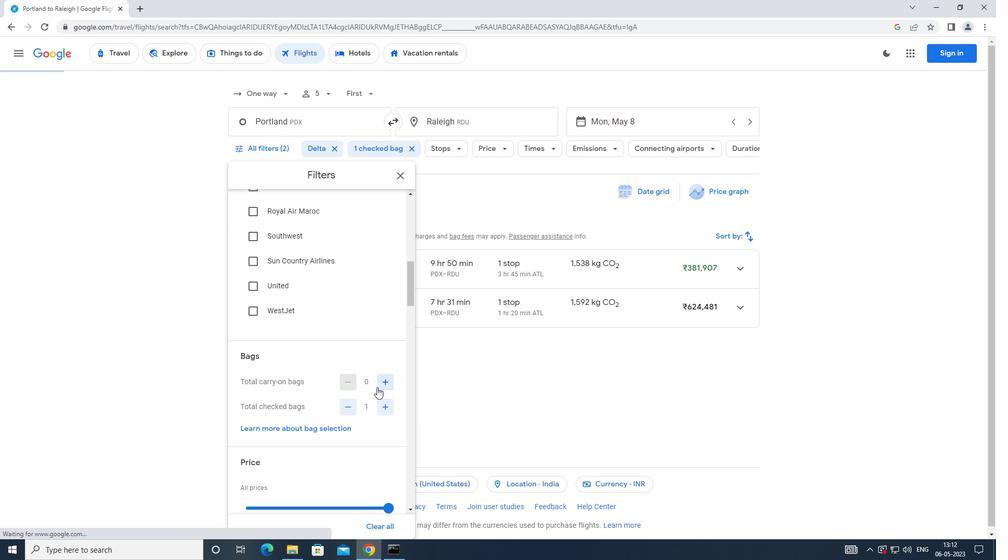 
Action: Mouse scrolled (377, 386) with delta (0, 0)
Screenshot: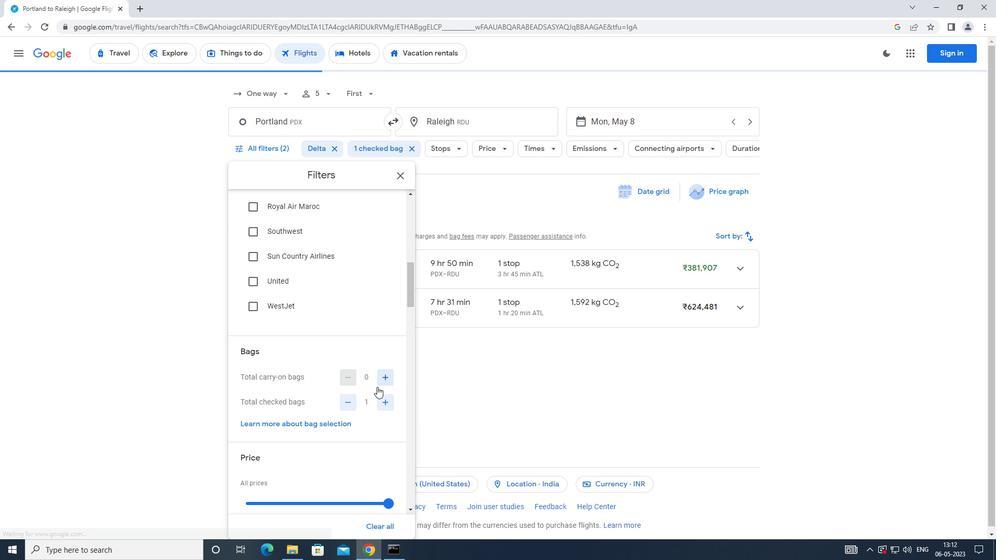 
Action: Mouse moved to (377, 386)
Screenshot: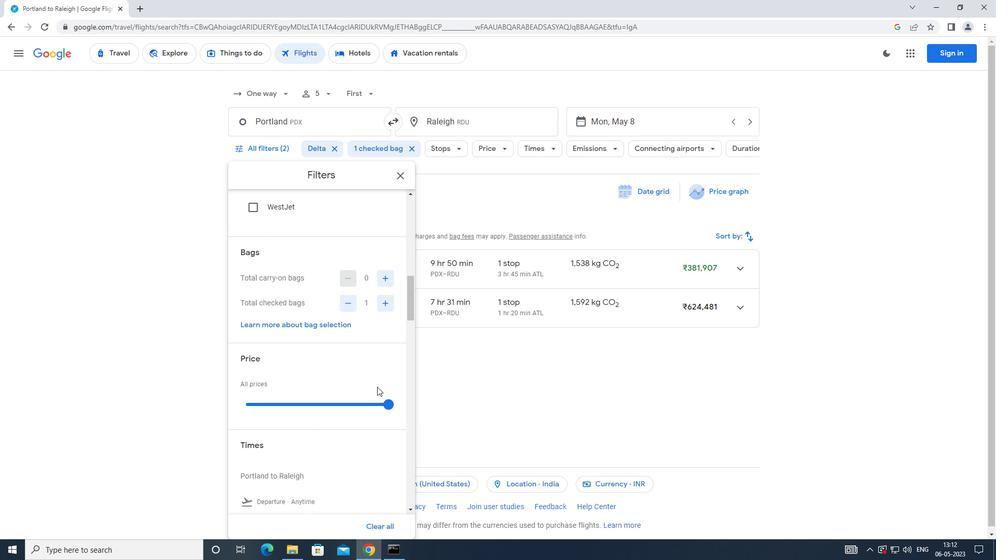 
Action: Mouse scrolled (377, 386) with delta (0, 0)
Screenshot: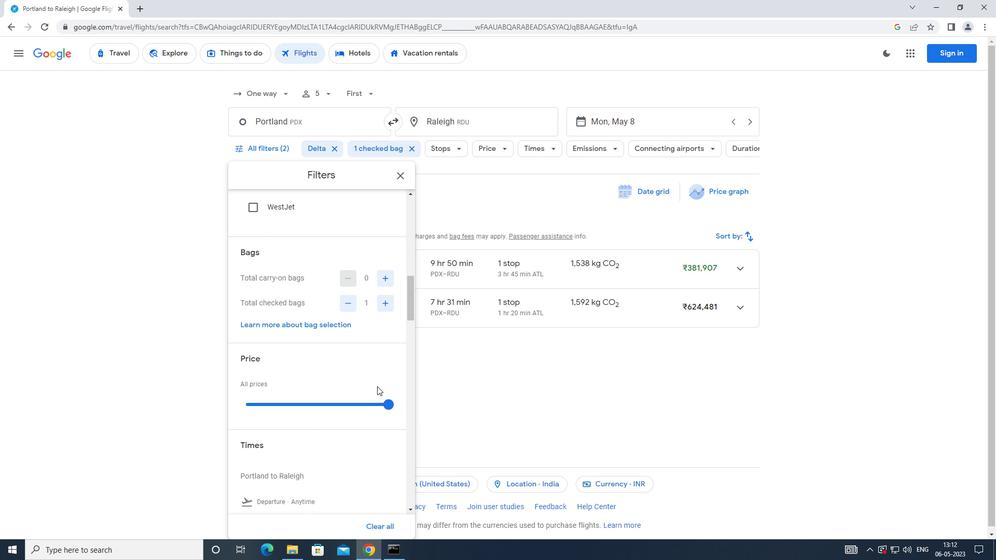 
Action: Mouse moved to (386, 355)
Screenshot: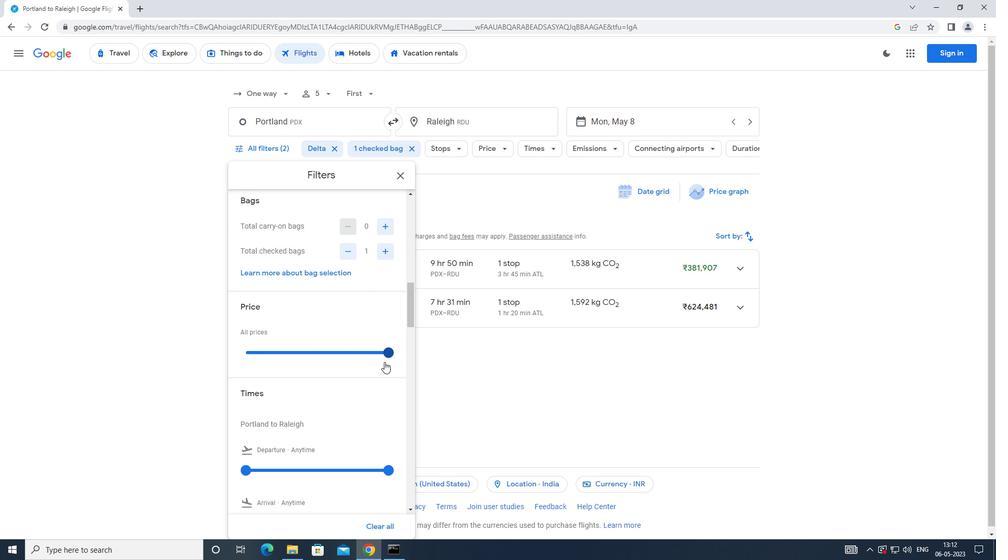 
Action: Mouse pressed left at (386, 355)
Screenshot: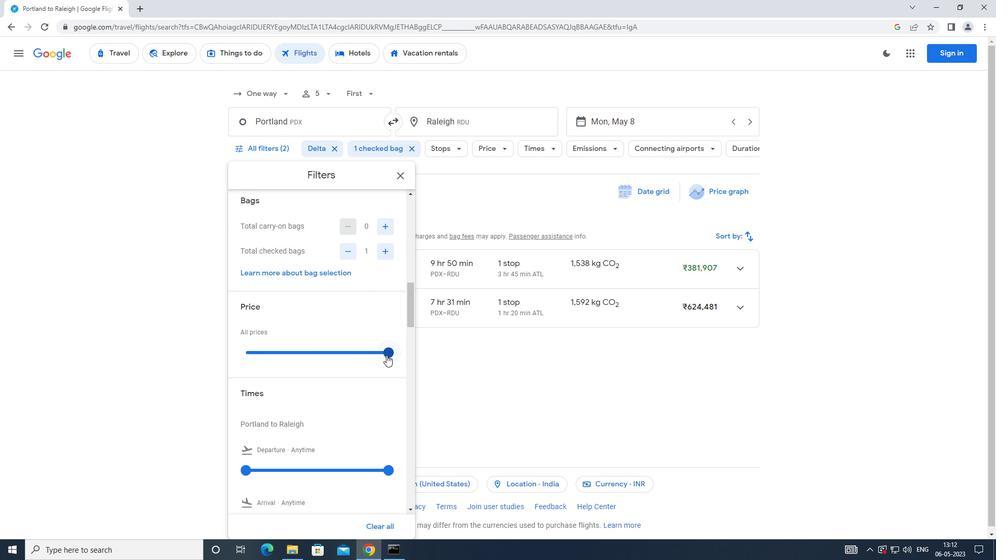
Action: Mouse moved to (303, 383)
Screenshot: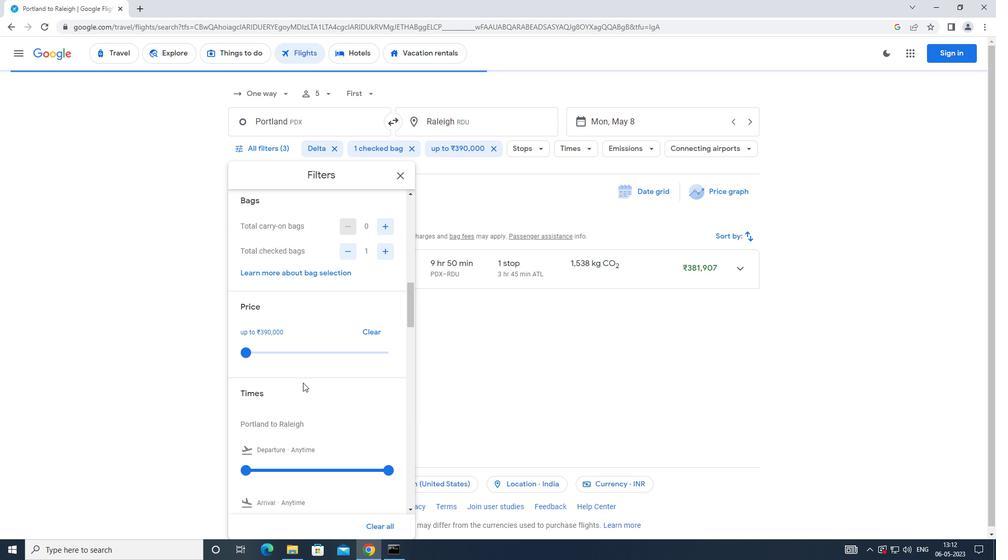 
Action: Mouse scrolled (303, 382) with delta (0, 0)
Screenshot: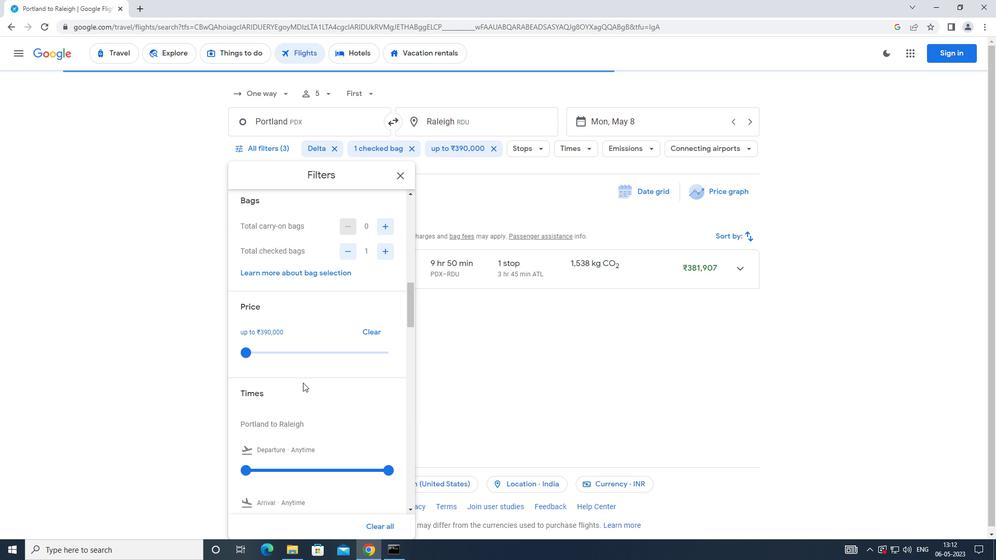 
Action: Mouse scrolled (303, 382) with delta (0, 0)
Screenshot: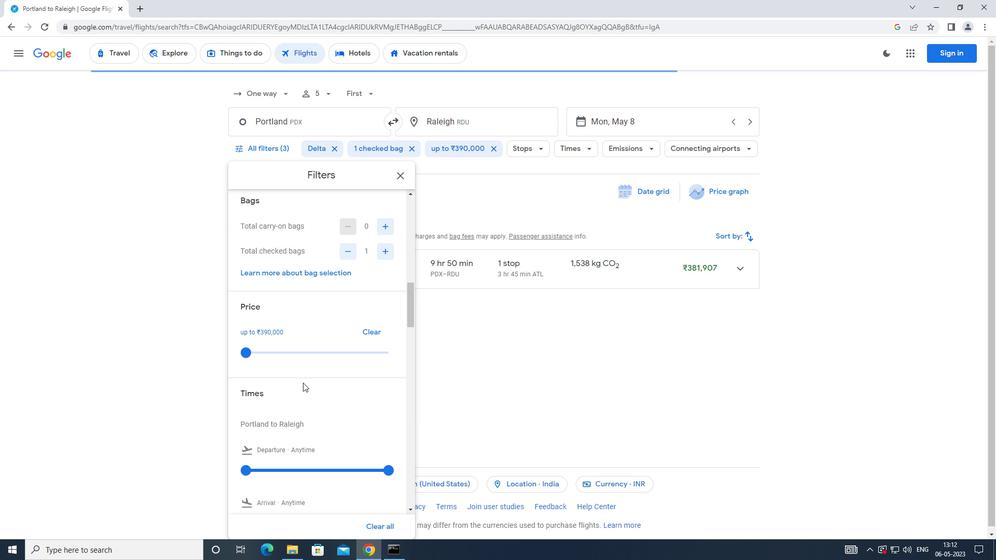 
Action: Mouse moved to (246, 365)
Screenshot: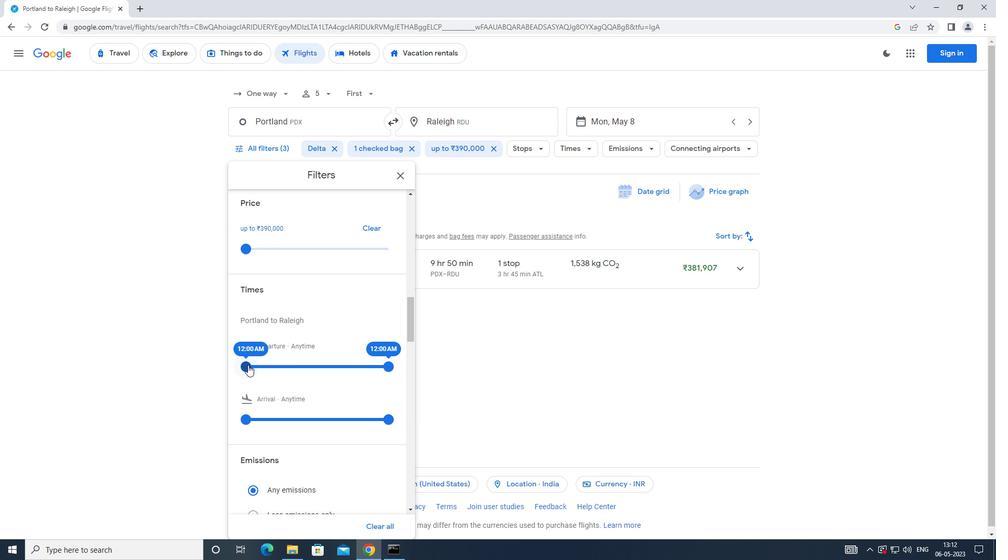 
Action: Mouse pressed left at (246, 365)
Screenshot: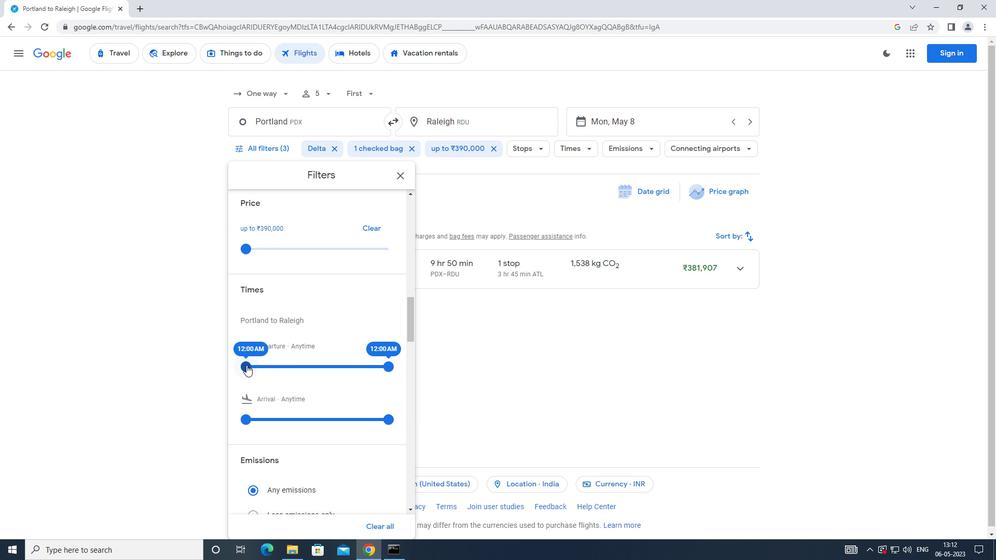 
Action: Mouse moved to (389, 367)
Screenshot: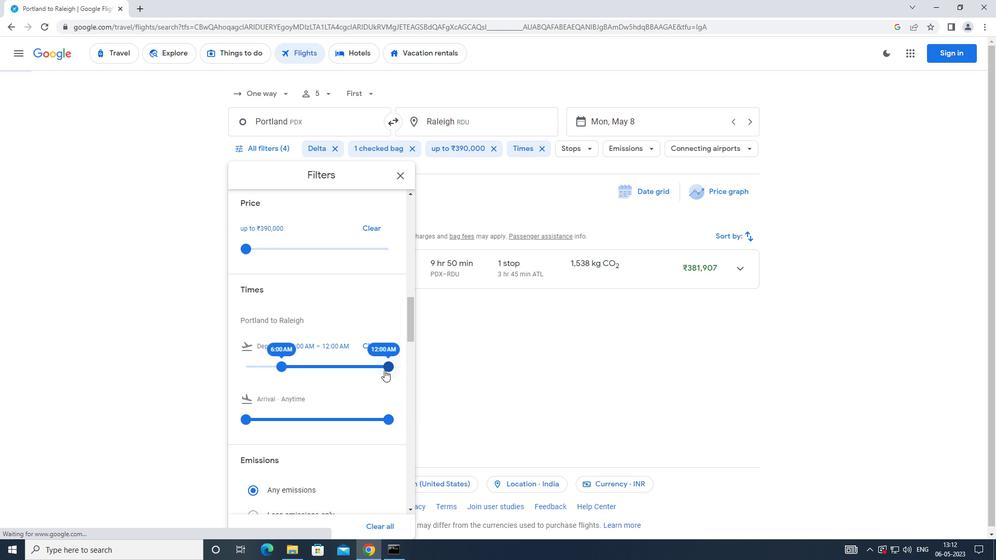 
Action: Mouse pressed left at (389, 367)
Screenshot: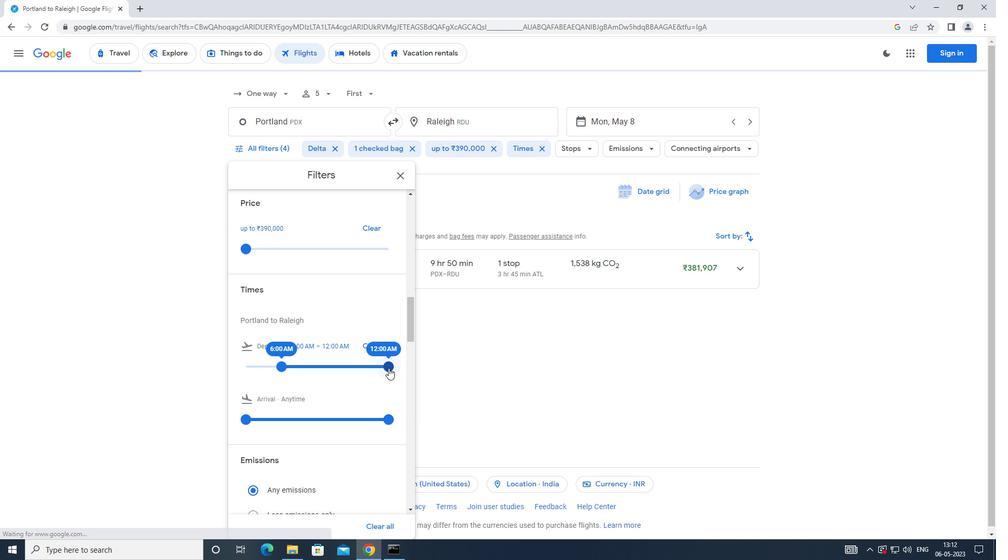 
Action: Mouse moved to (276, 383)
Screenshot: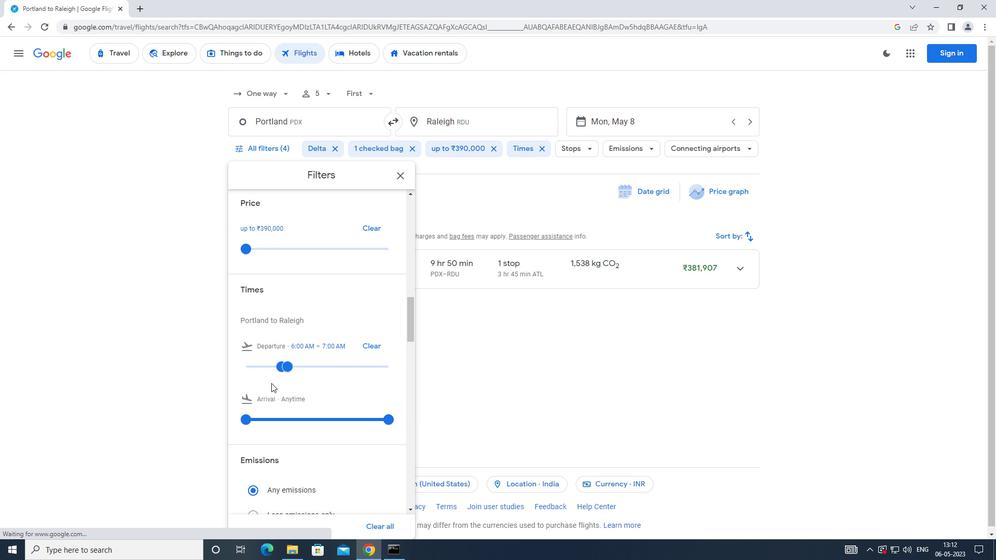 
